 Task: Find a house in Defiance, United States for 2 adults from June 9 to June 16, with a price range of ₹8000 to ₹16000, 2 bedrooms, 2 beds, self check-in, and English-speaking host.
Action: Mouse moved to (451, 106)
Screenshot: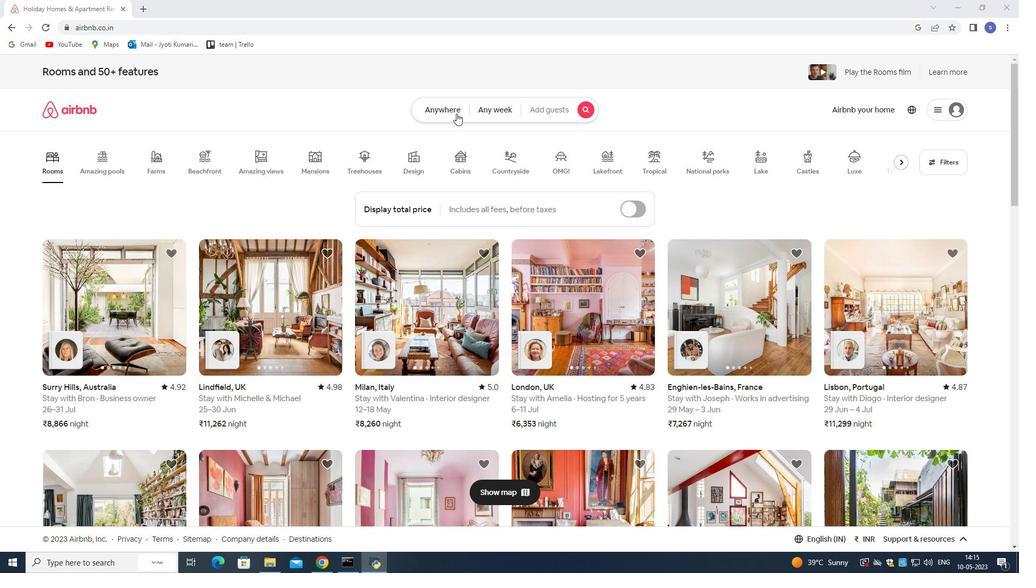 
Action: Mouse pressed left at (451, 106)
Screenshot: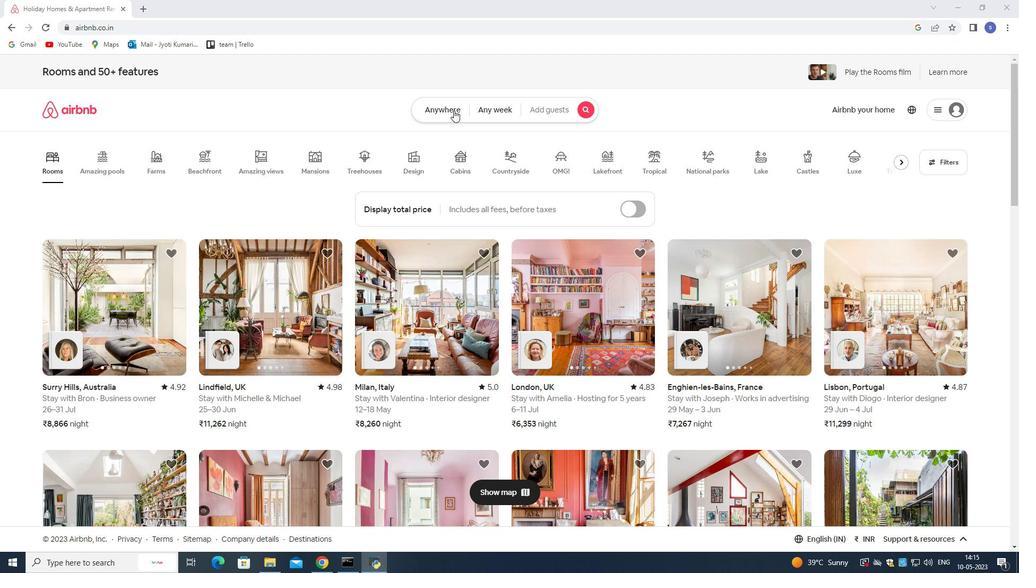 
Action: Mouse moved to (386, 157)
Screenshot: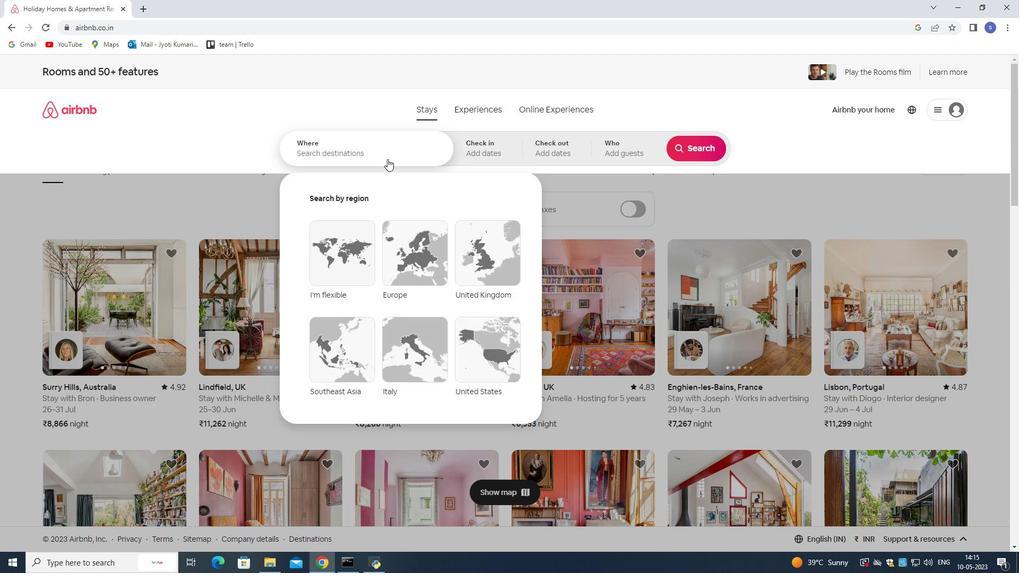 
Action: Mouse pressed left at (386, 157)
Screenshot: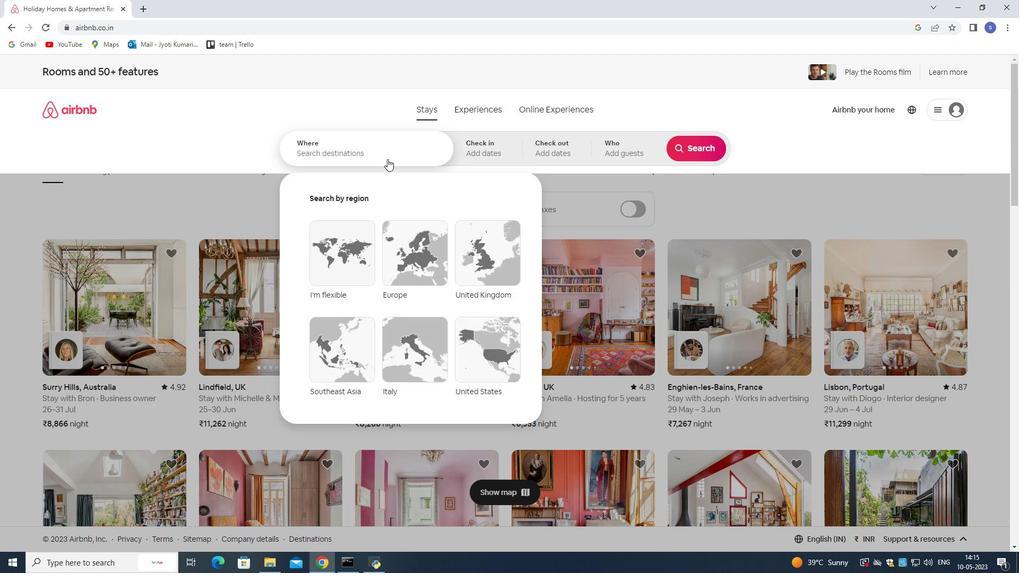 
Action: Mouse moved to (383, 154)
Screenshot: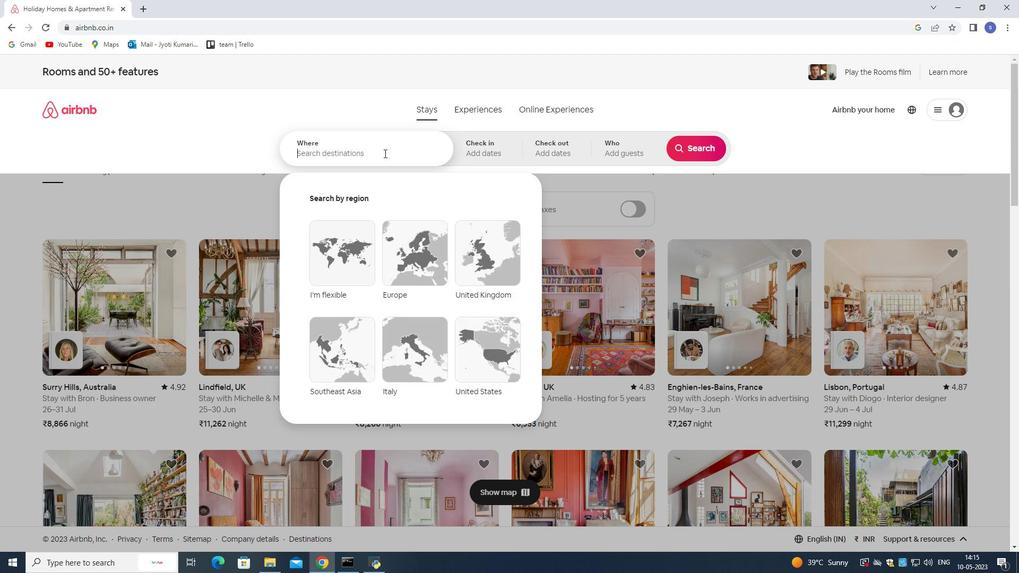 
Action: Key pressed definance
Screenshot: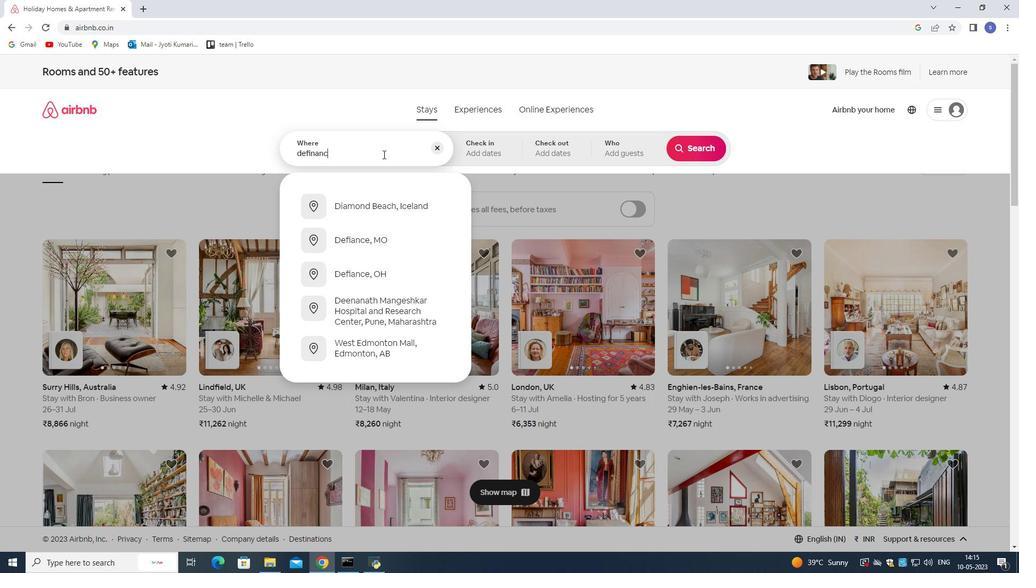 
Action: Mouse moved to (371, 155)
Screenshot: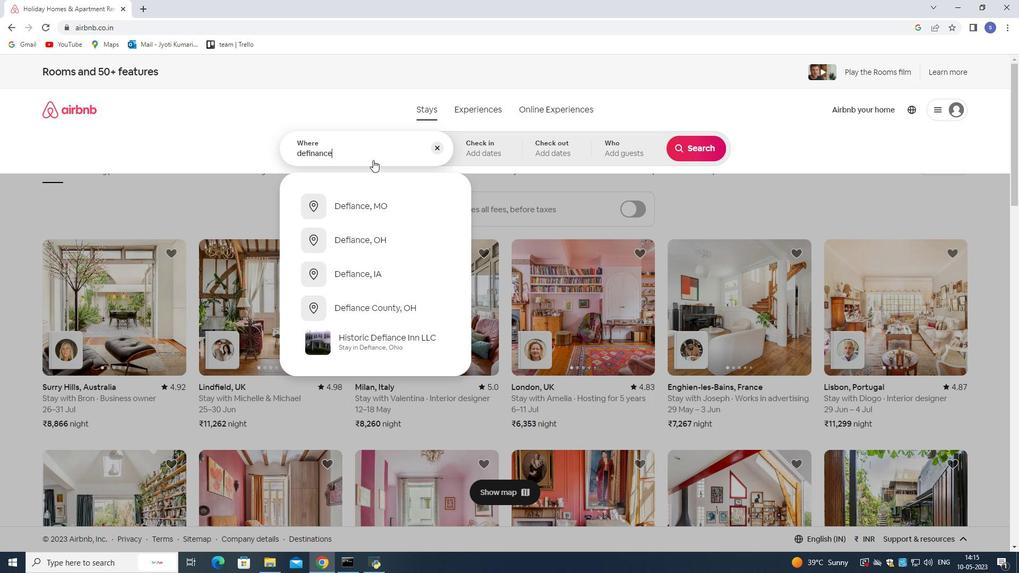 
Action: Mouse pressed left at (371, 155)
Screenshot: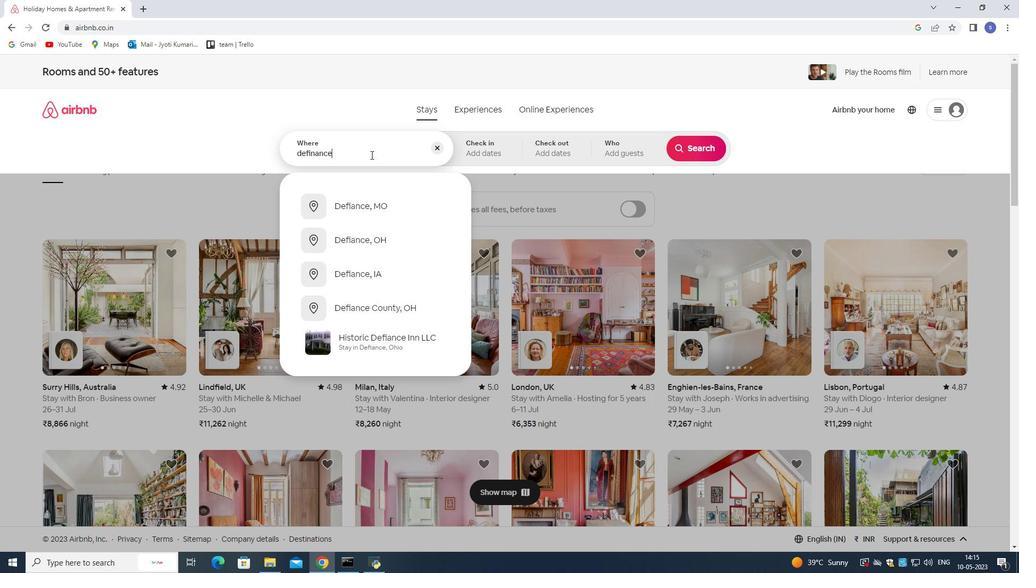 
Action: Mouse moved to (370, 155)
Screenshot: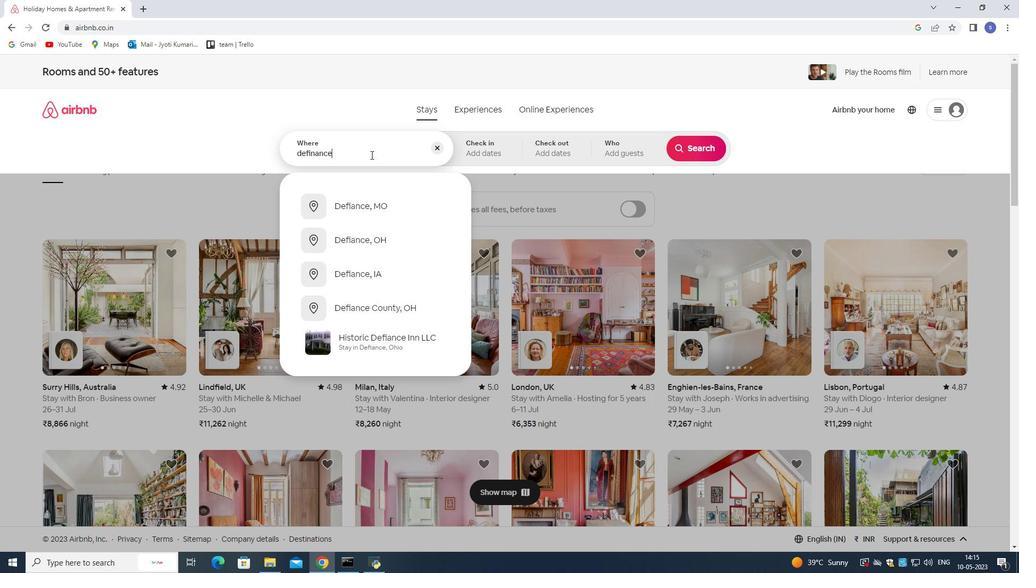 
Action: Key pressed <Key.space>uni
Screenshot: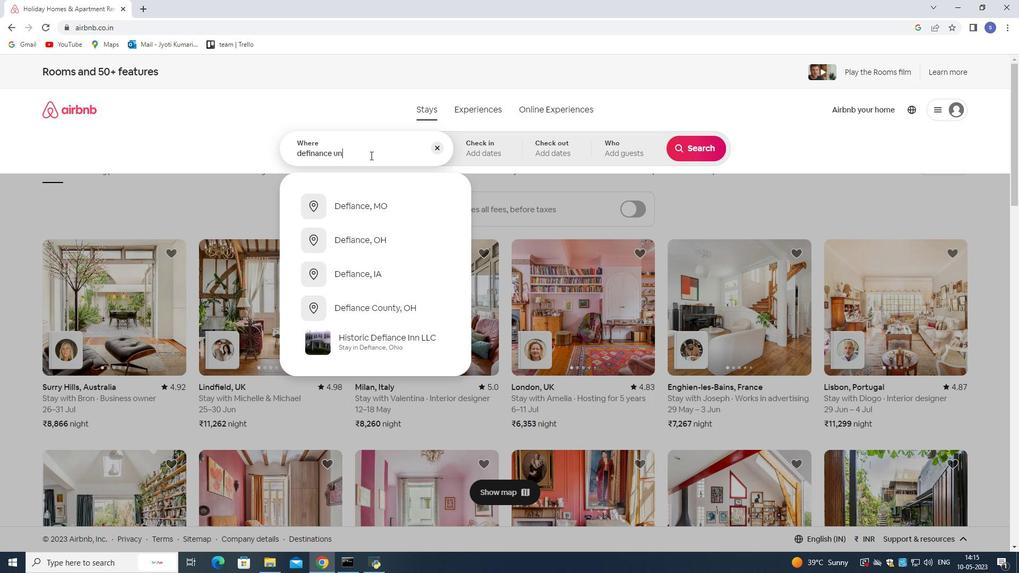 
Action: Mouse moved to (388, 211)
Screenshot: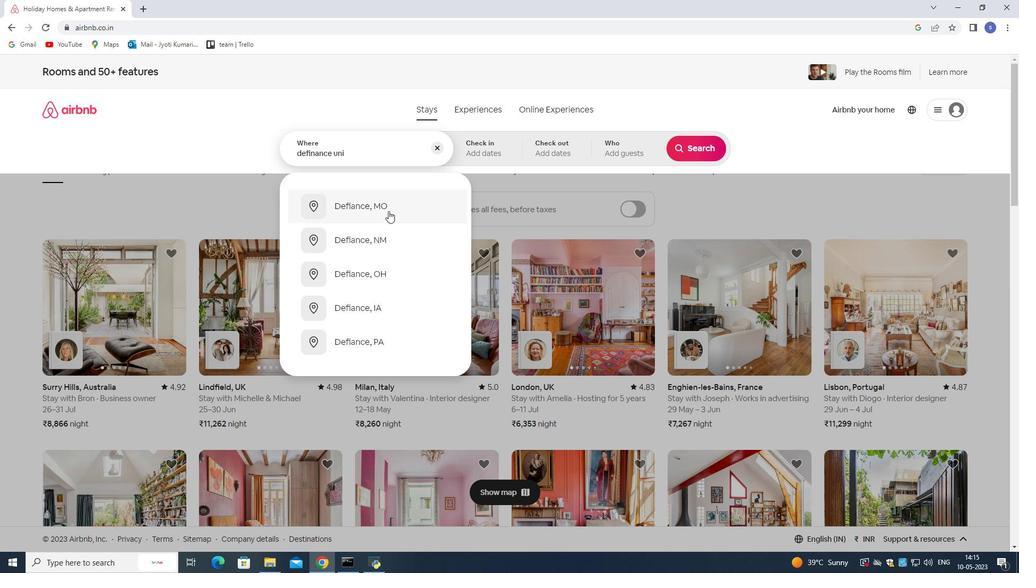 
Action: Key pressed ted<Key.space>states
Screenshot: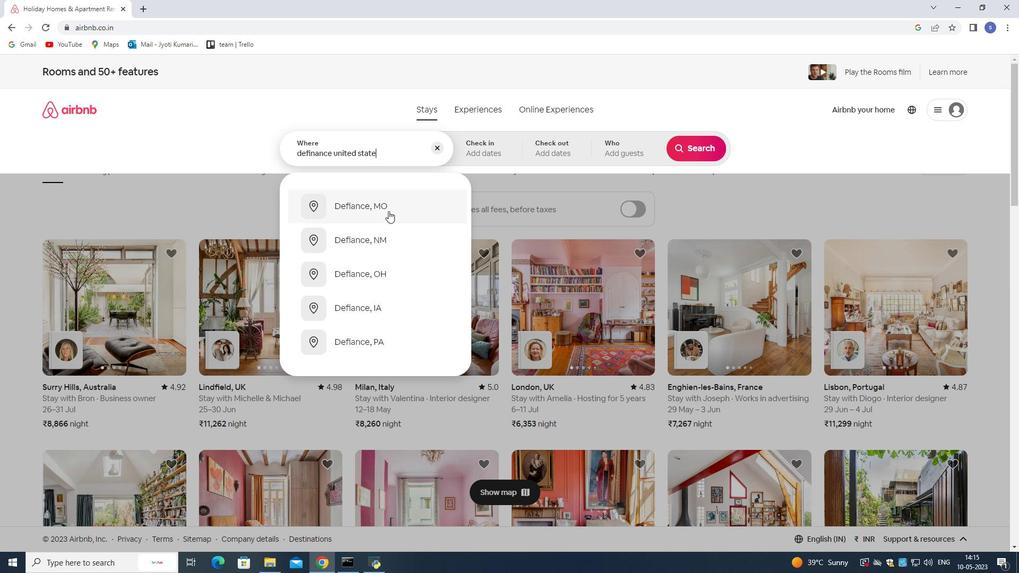 
Action: Mouse moved to (499, 147)
Screenshot: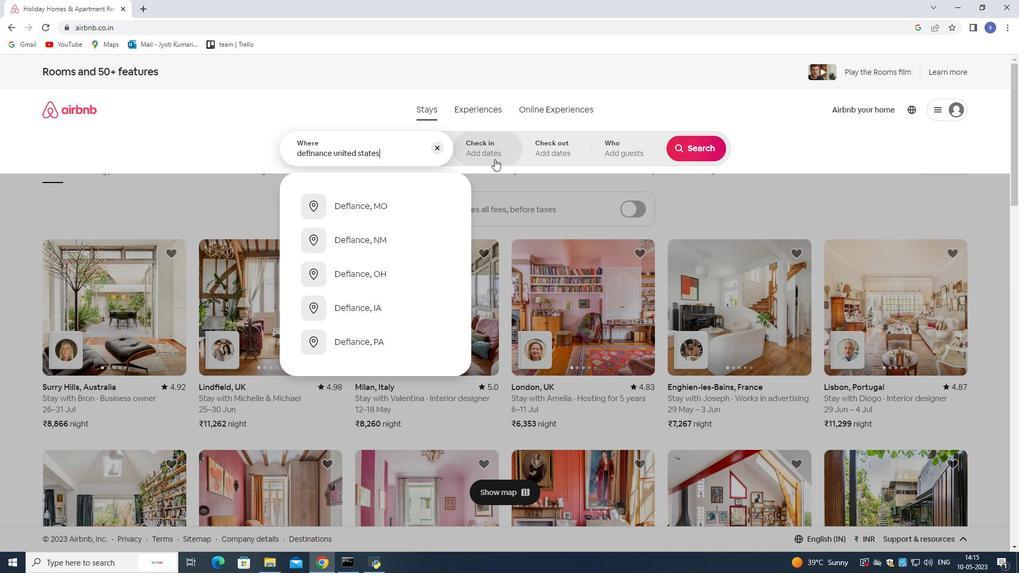 
Action: Mouse pressed left at (499, 147)
Screenshot: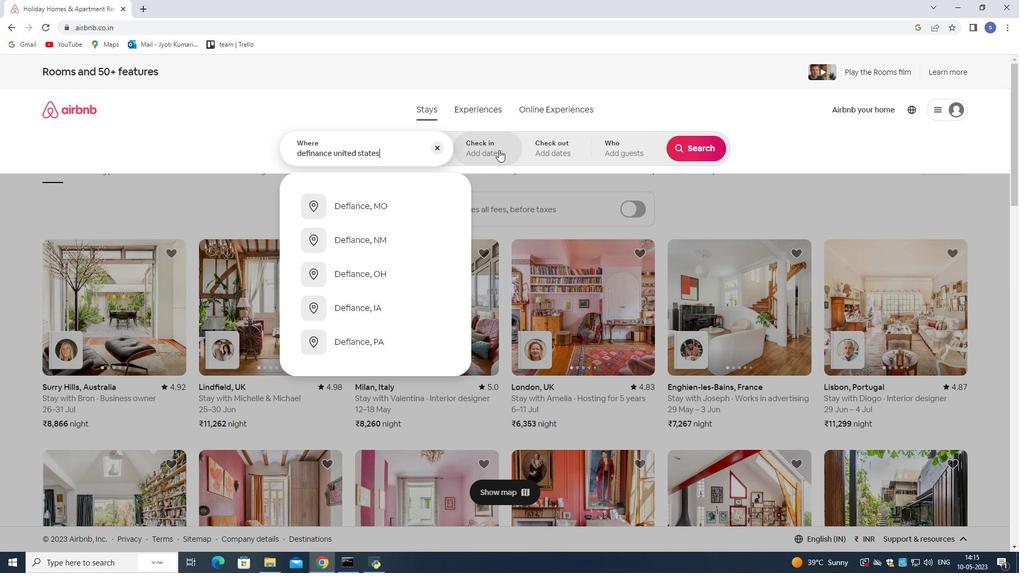 
Action: Mouse moved to (660, 300)
Screenshot: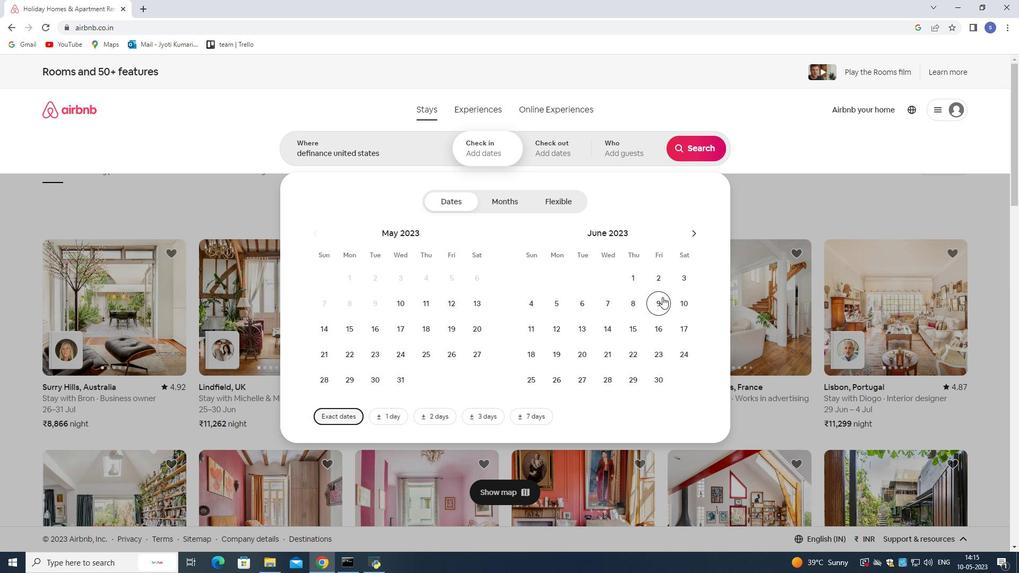 
Action: Mouse pressed left at (660, 300)
Screenshot: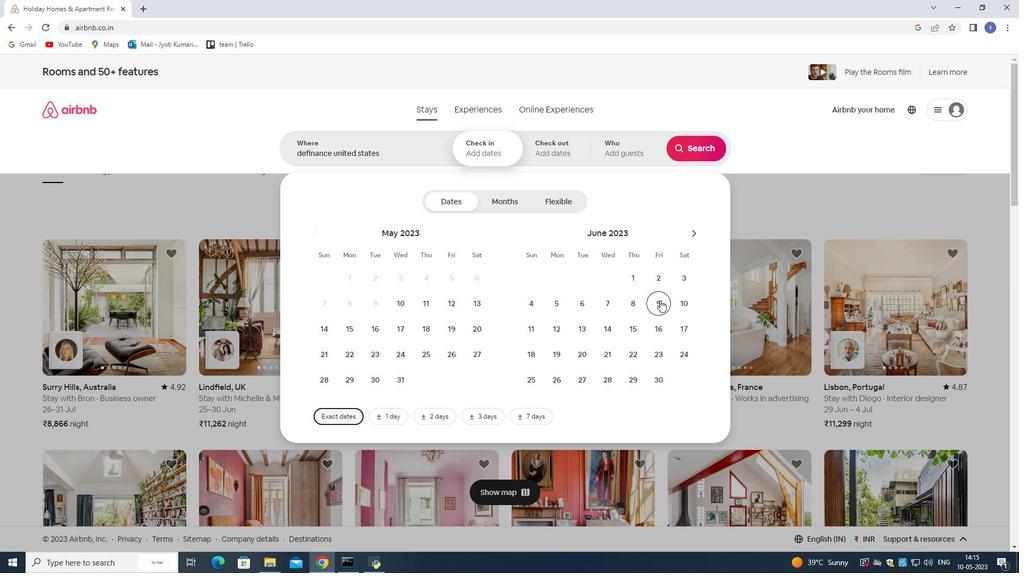 
Action: Mouse moved to (659, 325)
Screenshot: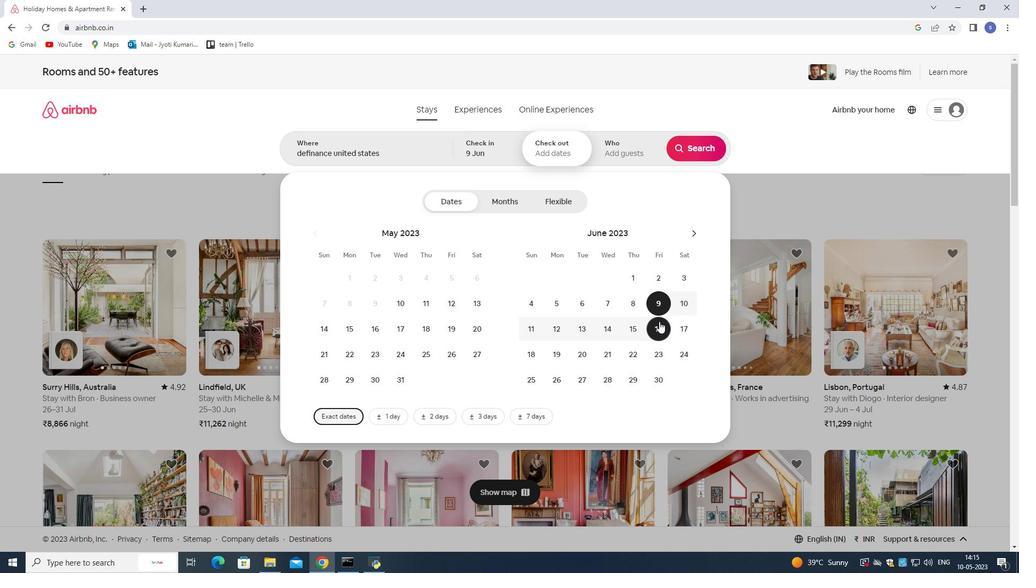 
Action: Mouse pressed left at (659, 325)
Screenshot: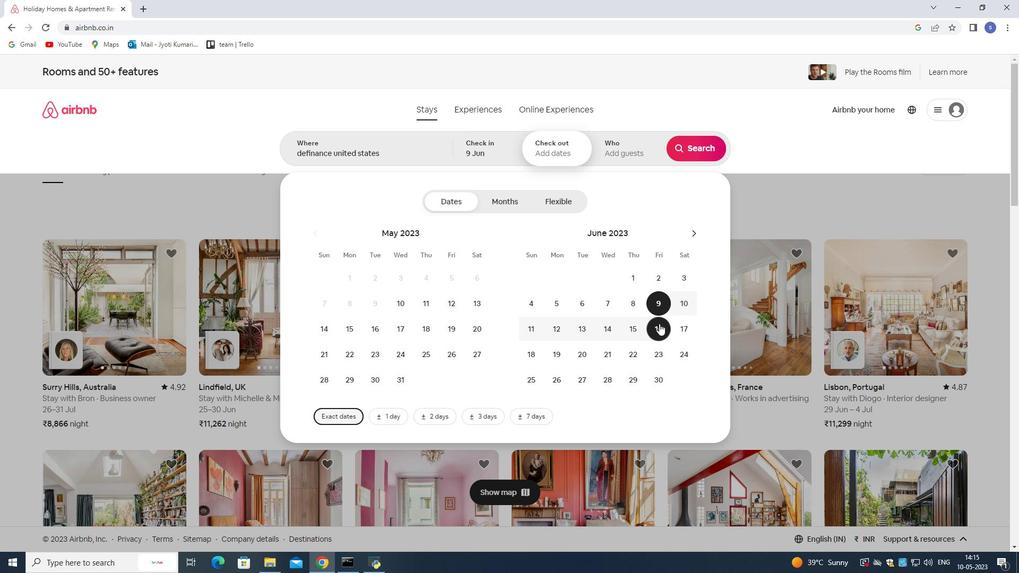 
Action: Mouse moved to (607, 142)
Screenshot: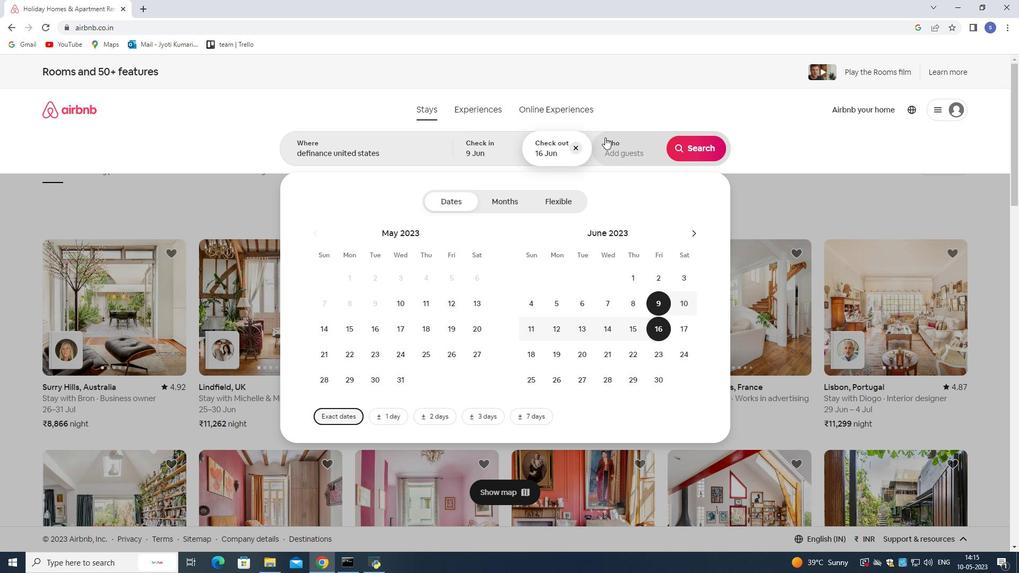 
Action: Mouse pressed left at (607, 142)
Screenshot: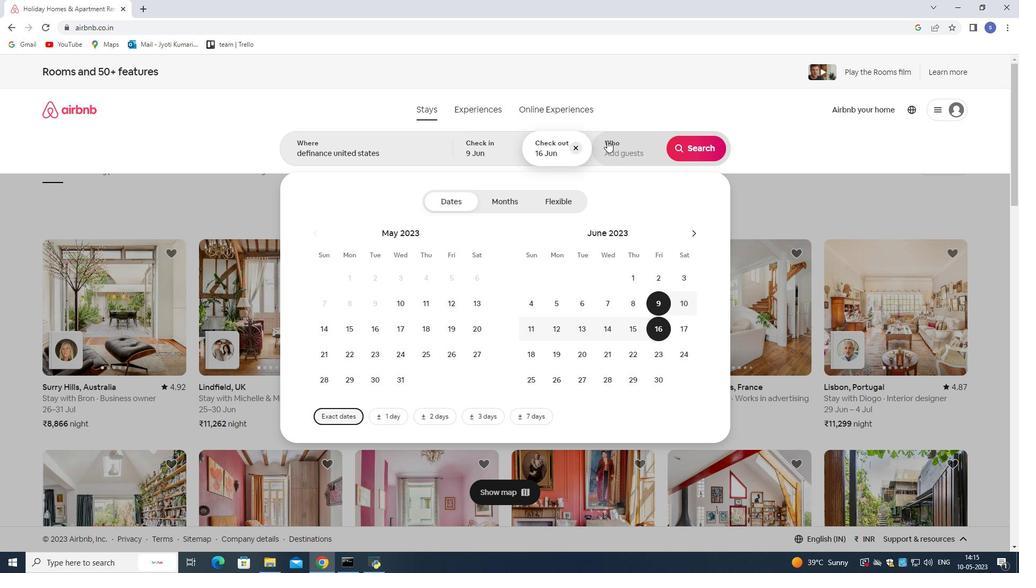 
Action: Mouse moved to (695, 202)
Screenshot: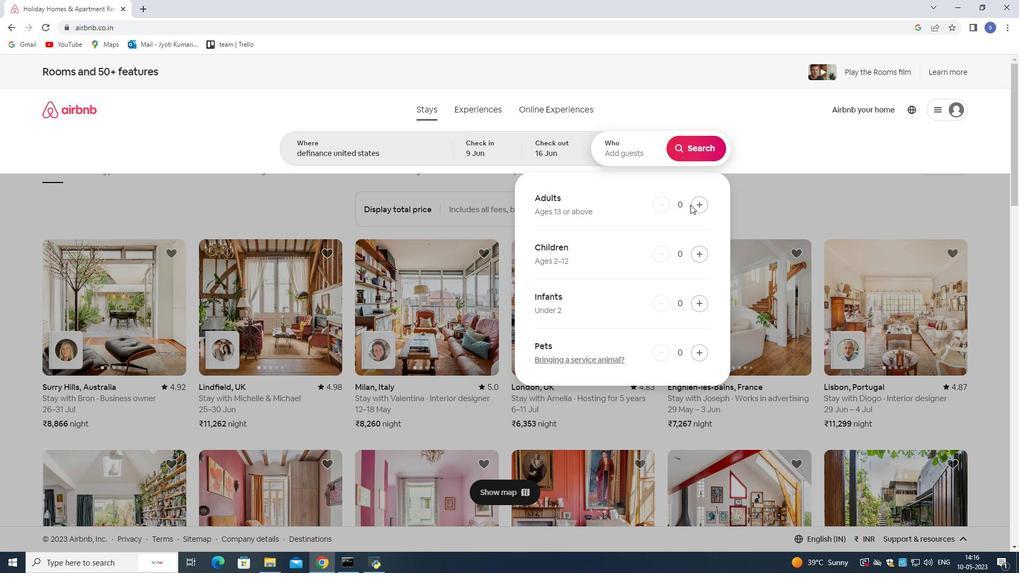 
Action: Mouse pressed left at (695, 202)
Screenshot: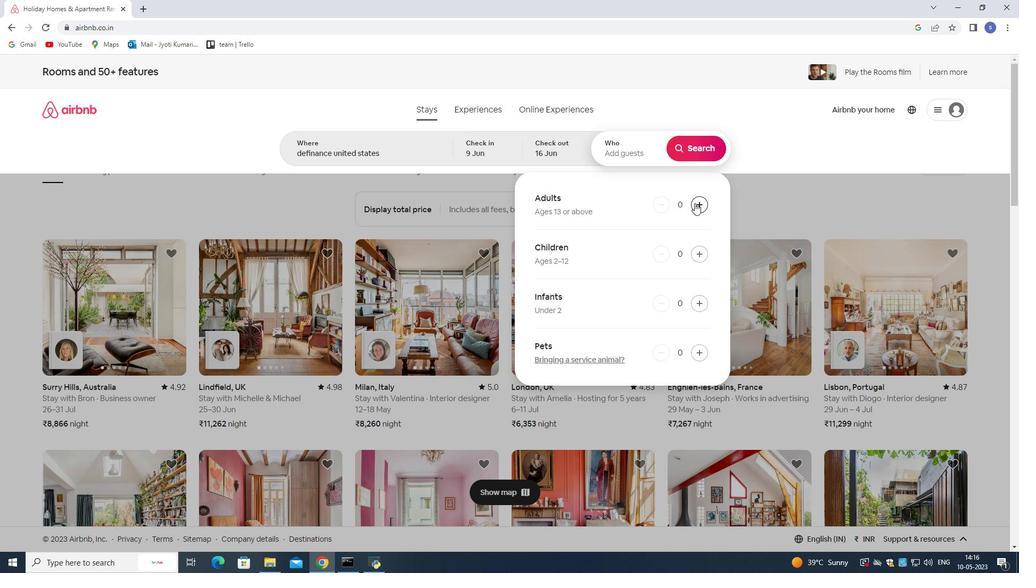 
Action: Mouse pressed left at (695, 202)
Screenshot: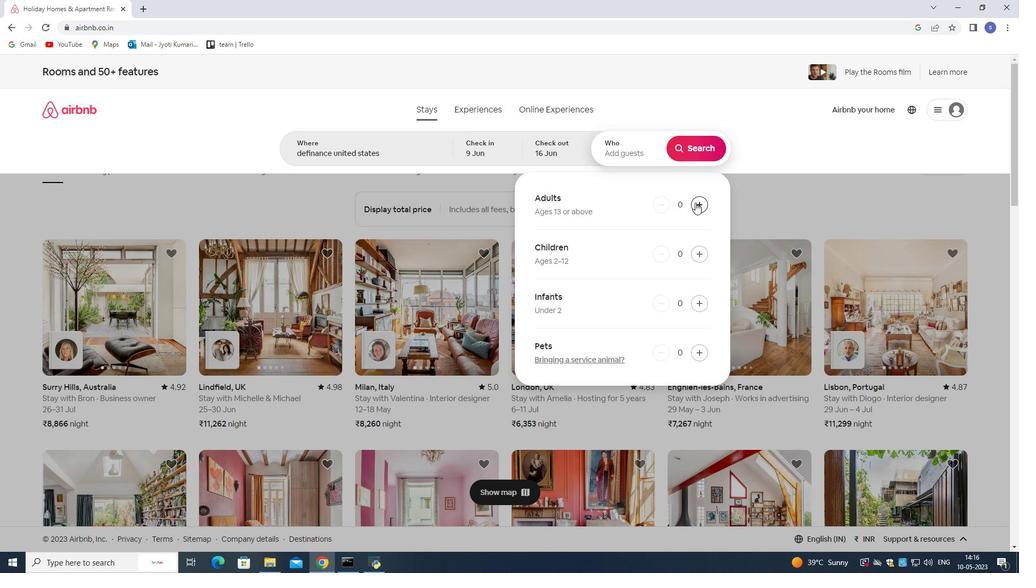 
Action: Mouse moved to (698, 144)
Screenshot: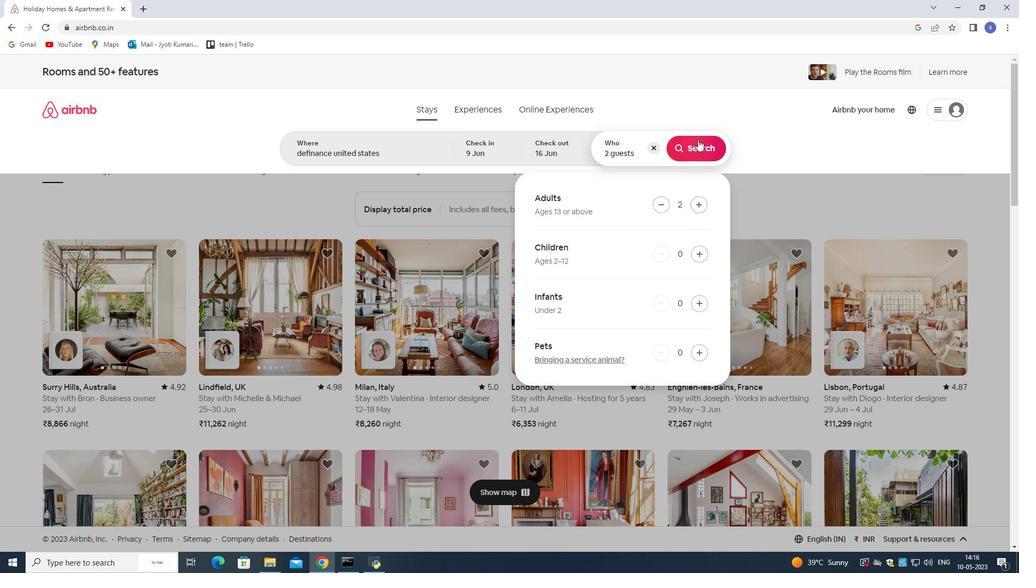 
Action: Mouse pressed left at (698, 144)
Screenshot: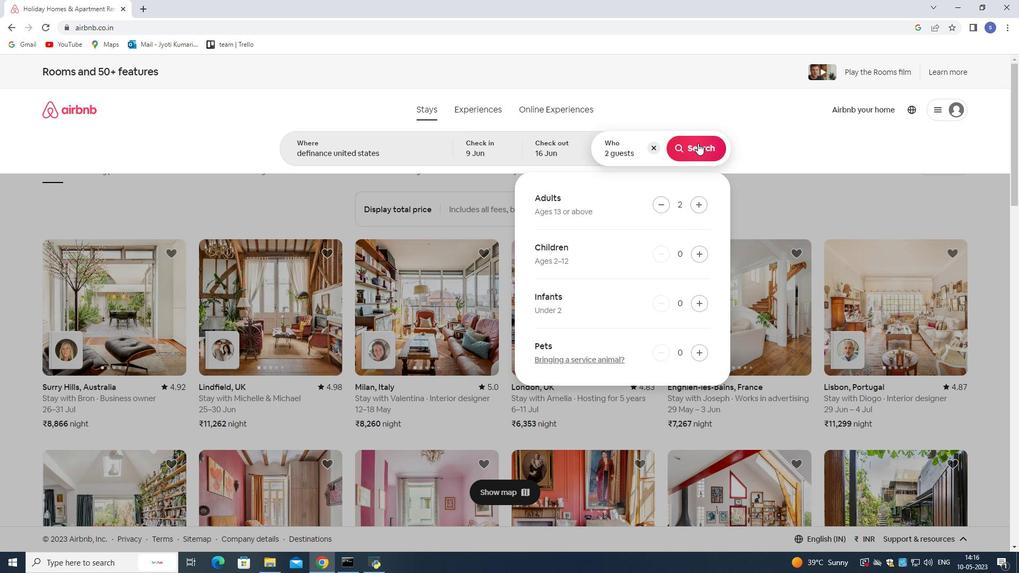 
Action: Mouse moved to (960, 117)
Screenshot: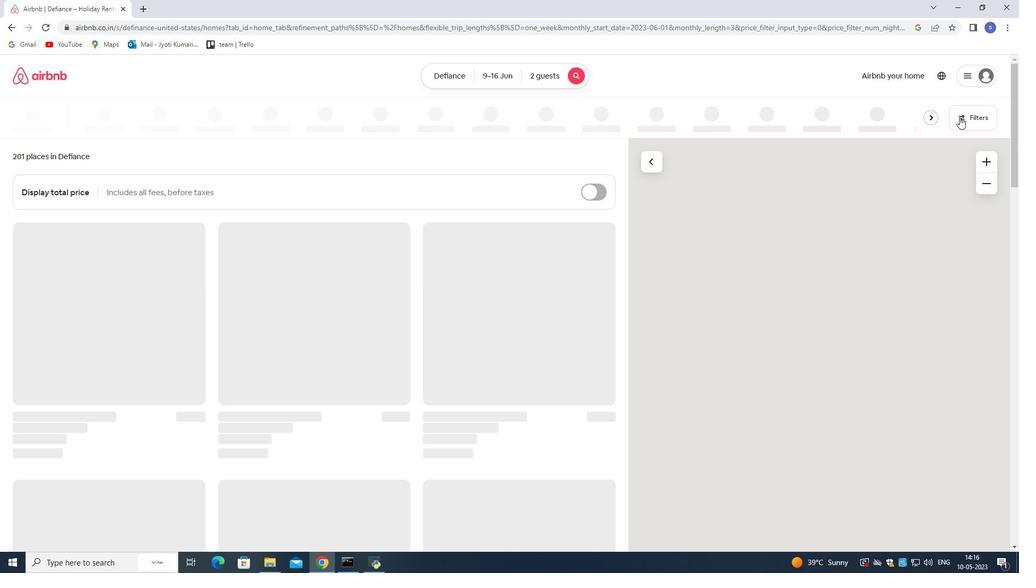 
Action: Mouse pressed left at (960, 117)
Screenshot: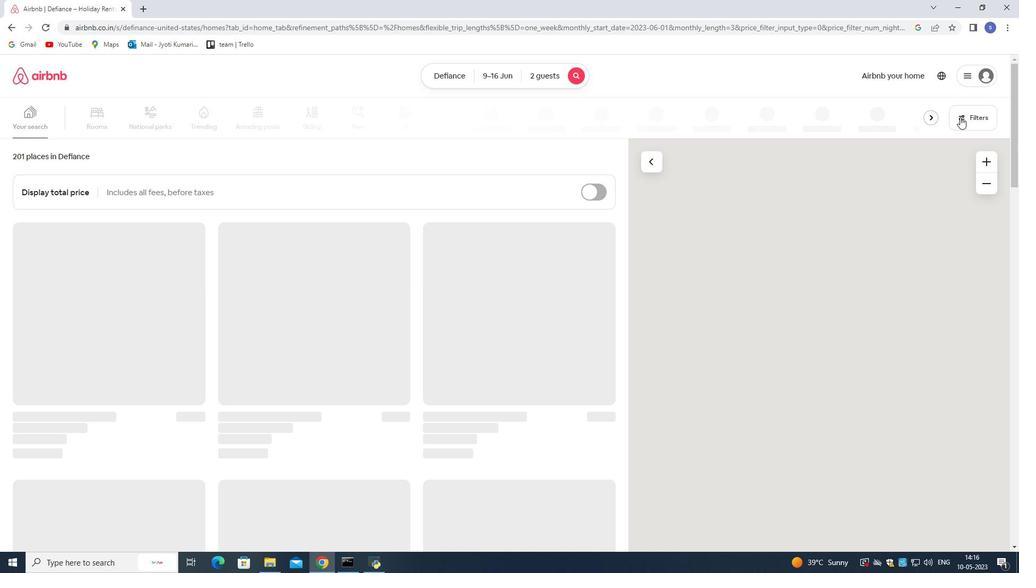 
Action: Mouse moved to (454, 308)
Screenshot: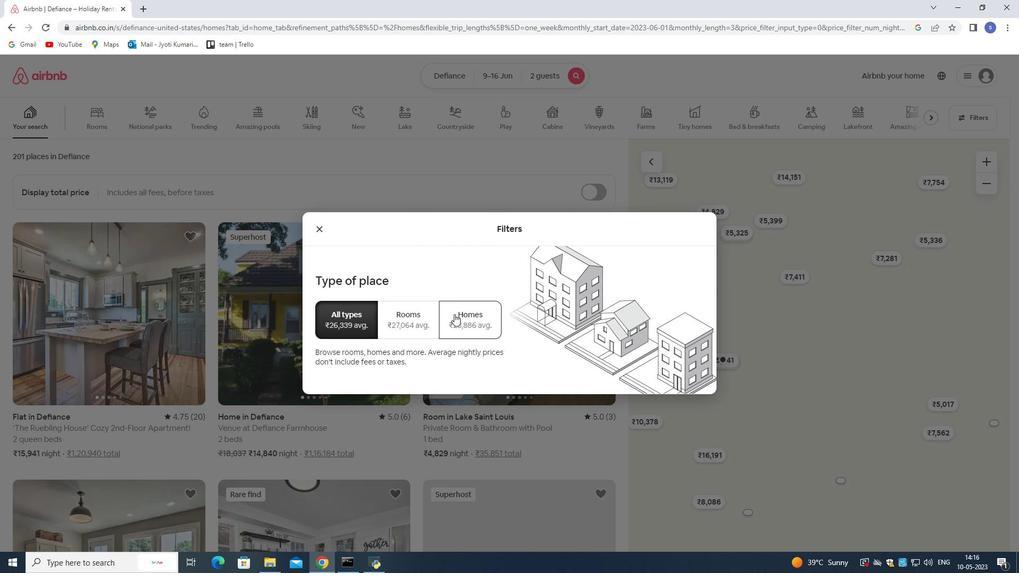 
Action: Mouse scrolled (454, 308) with delta (0, 0)
Screenshot: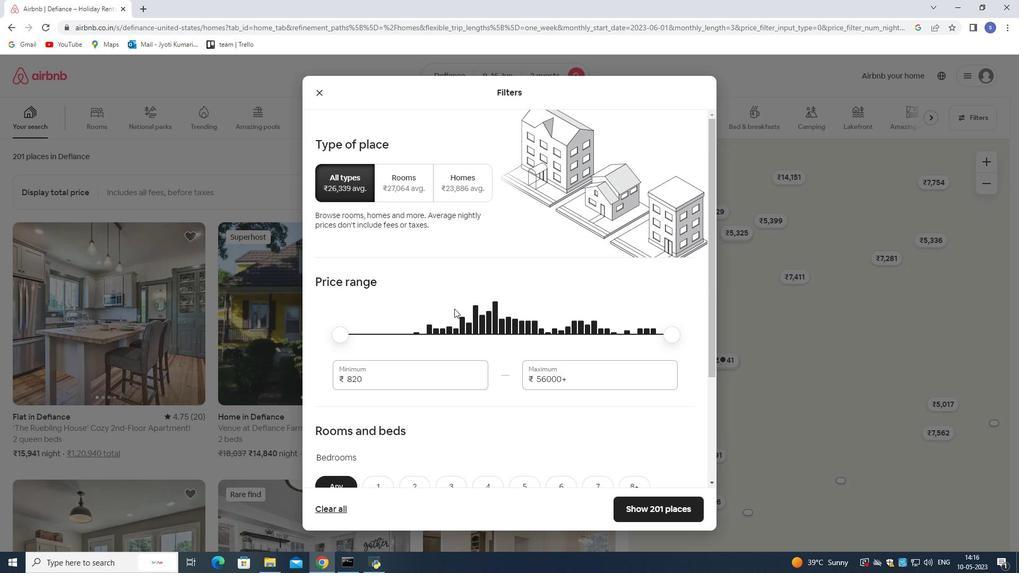 
Action: Mouse scrolled (454, 308) with delta (0, 0)
Screenshot: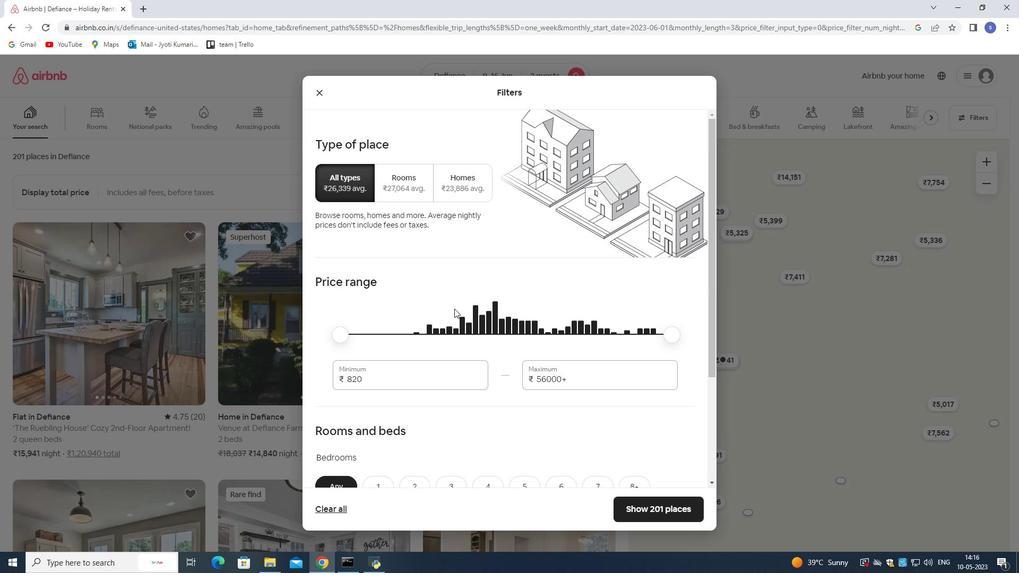 
Action: Mouse scrolled (454, 308) with delta (0, 0)
Screenshot: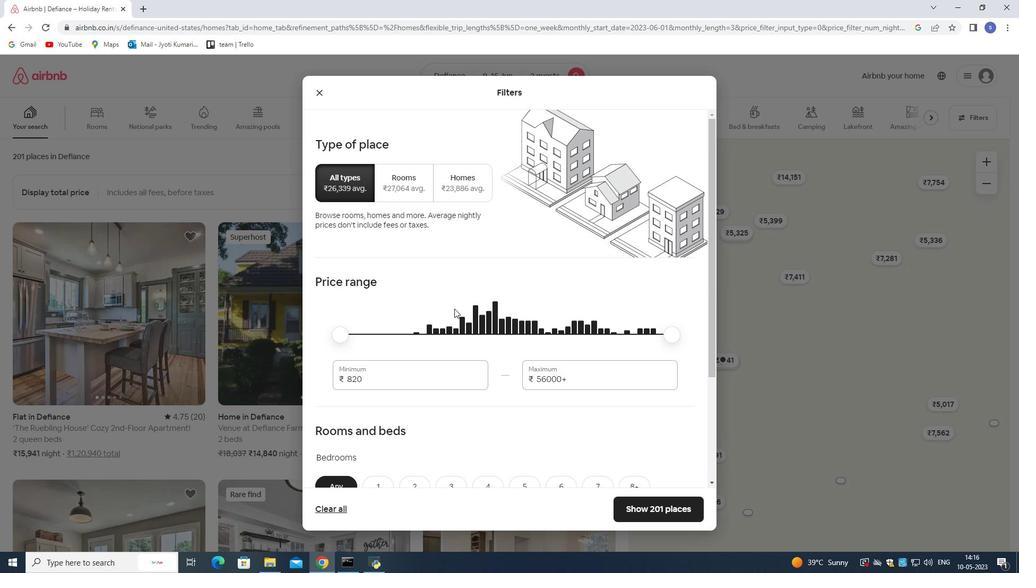 
Action: Mouse scrolled (454, 308) with delta (0, 0)
Screenshot: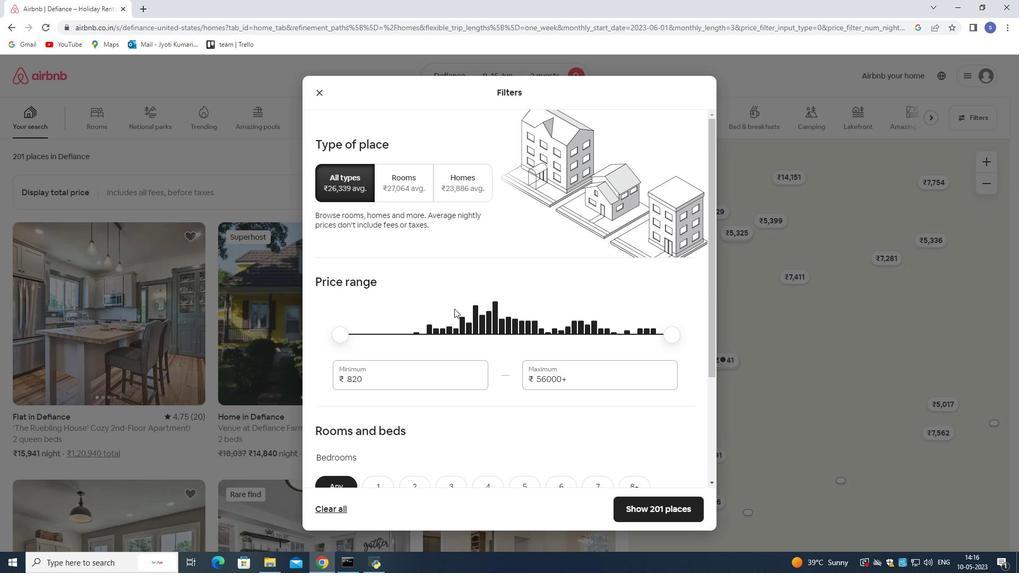 
Action: Mouse moved to (373, 234)
Screenshot: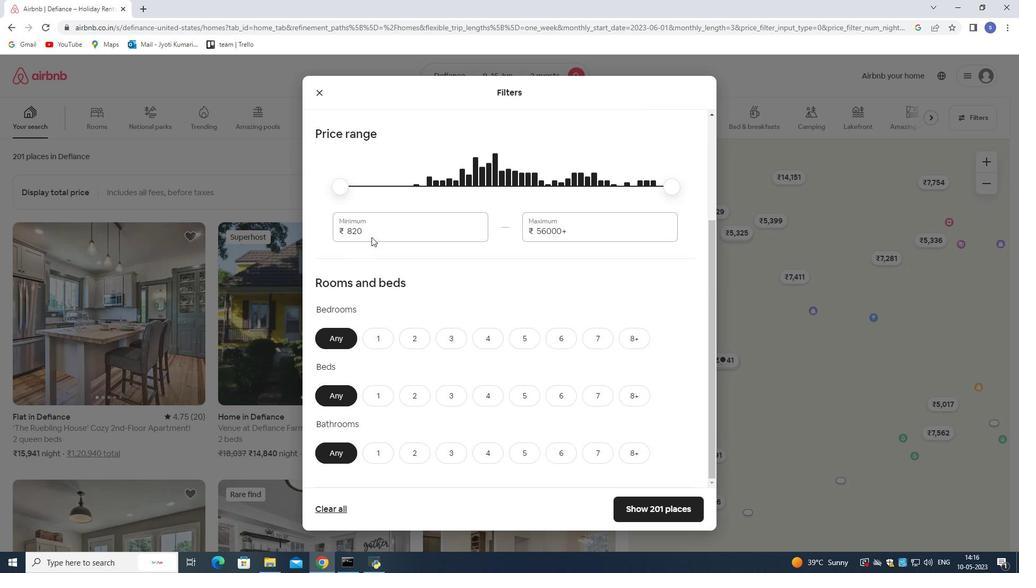 
Action: Mouse pressed left at (373, 234)
Screenshot: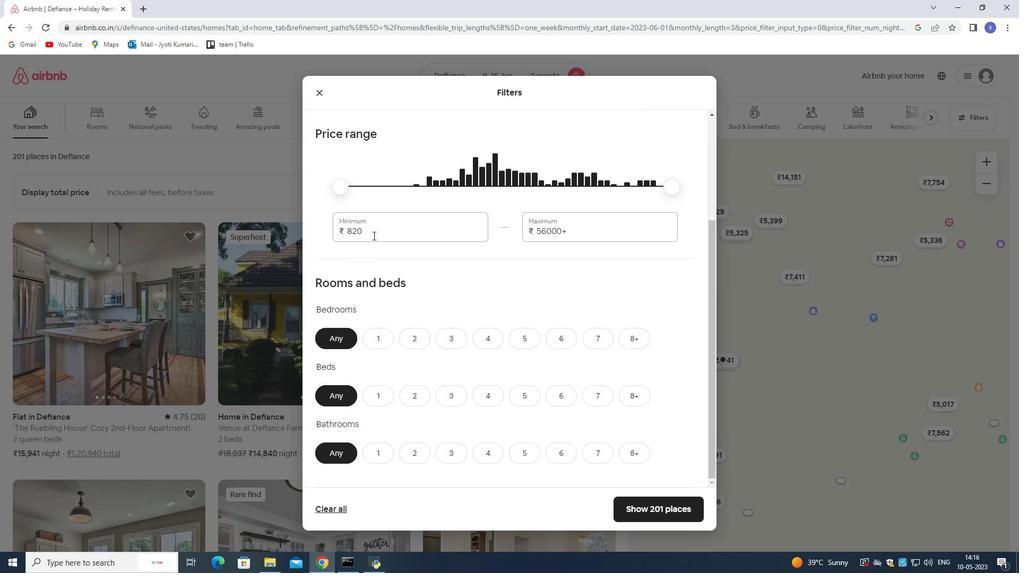 
Action: Mouse moved to (330, 232)
Screenshot: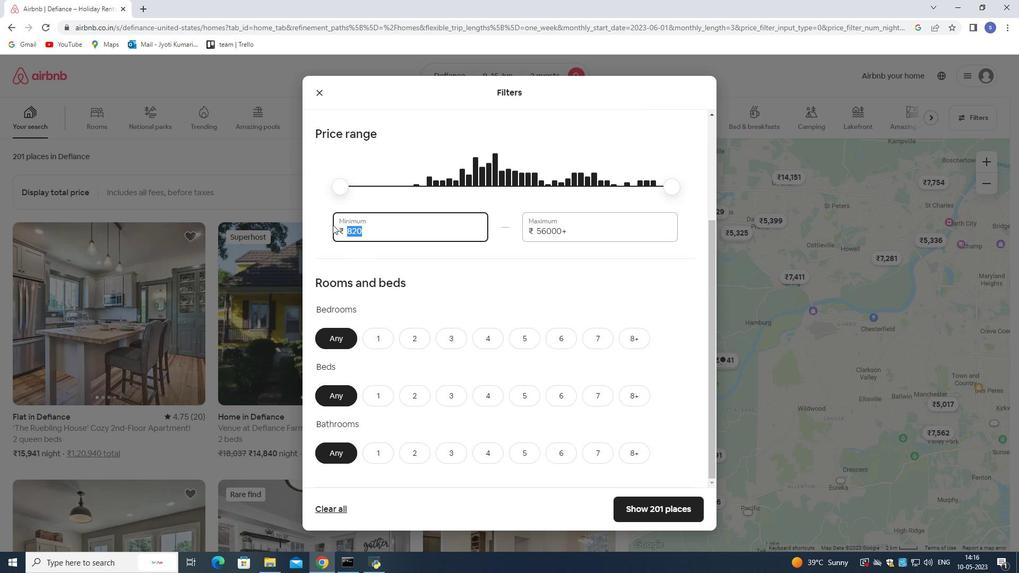 
Action: Key pressed <Key.backspace>8000
Screenshot: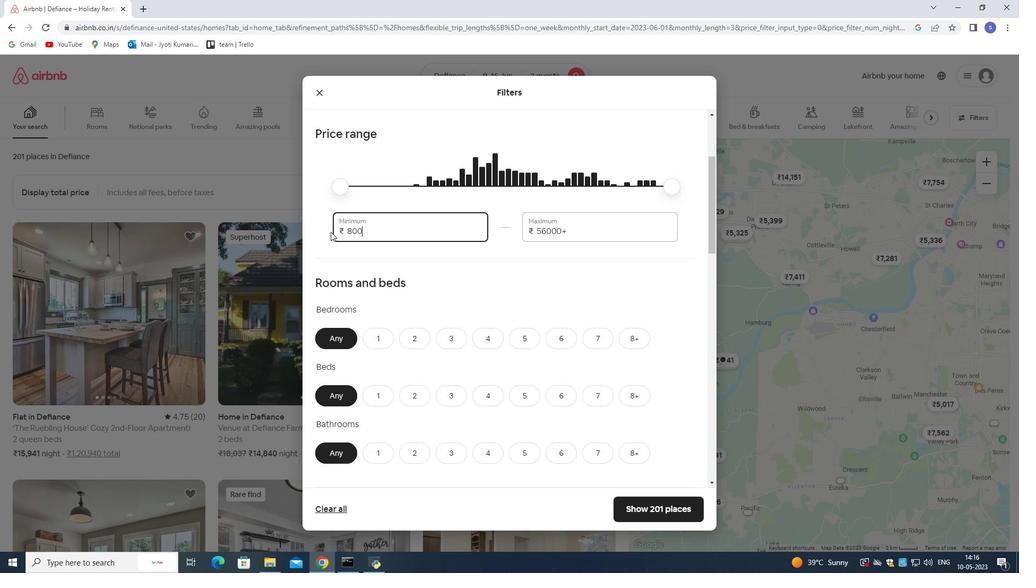 
Action: Mouse moved to (574, 224)
Screenshot: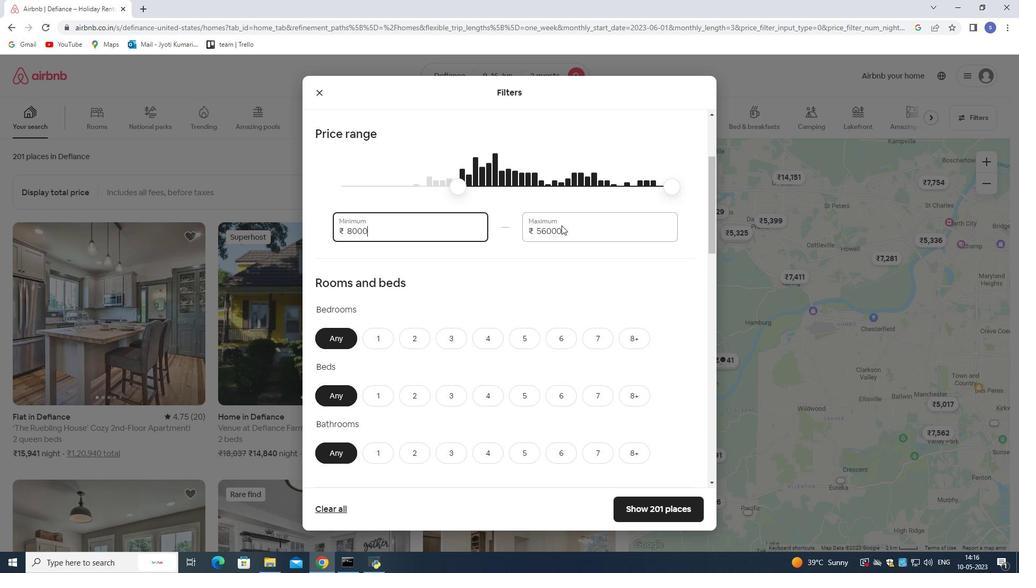 
Action: Mouse pressed left at (574, 224)
Screenshot: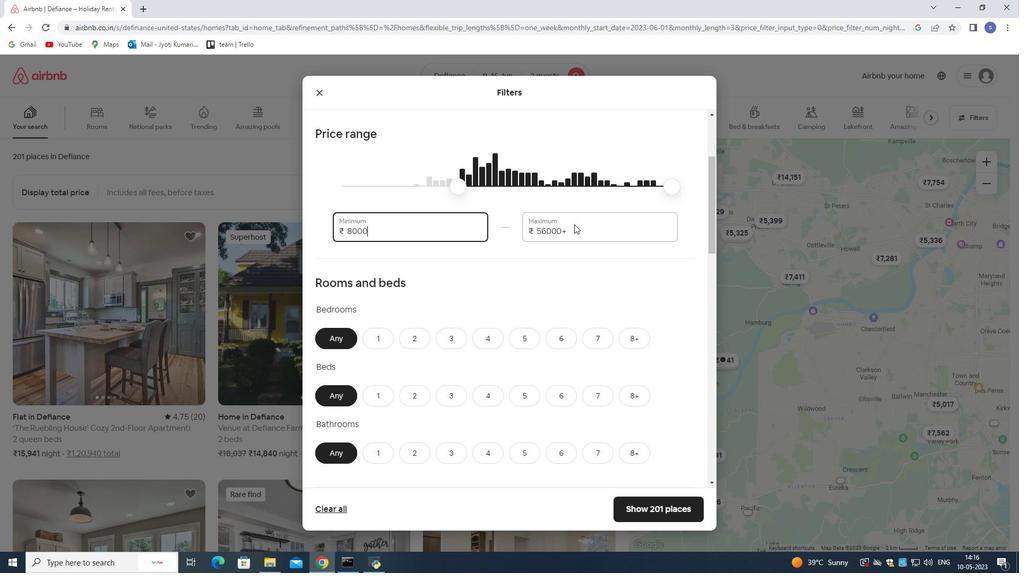 
Action: Mouse moved to (568, 233)
Screenshot: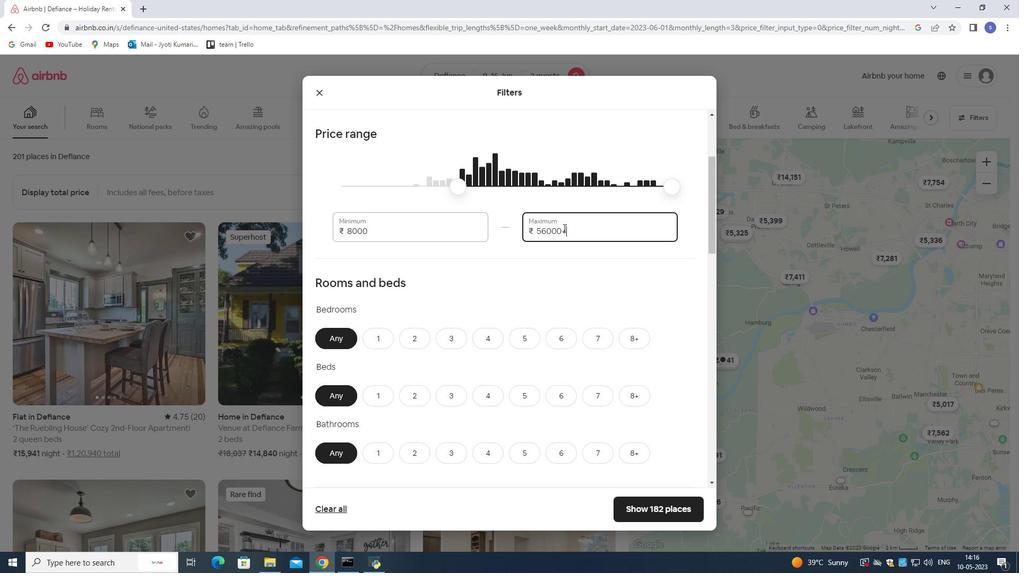 
Action: Mouse pressed left at (568, 233)
Screenshot: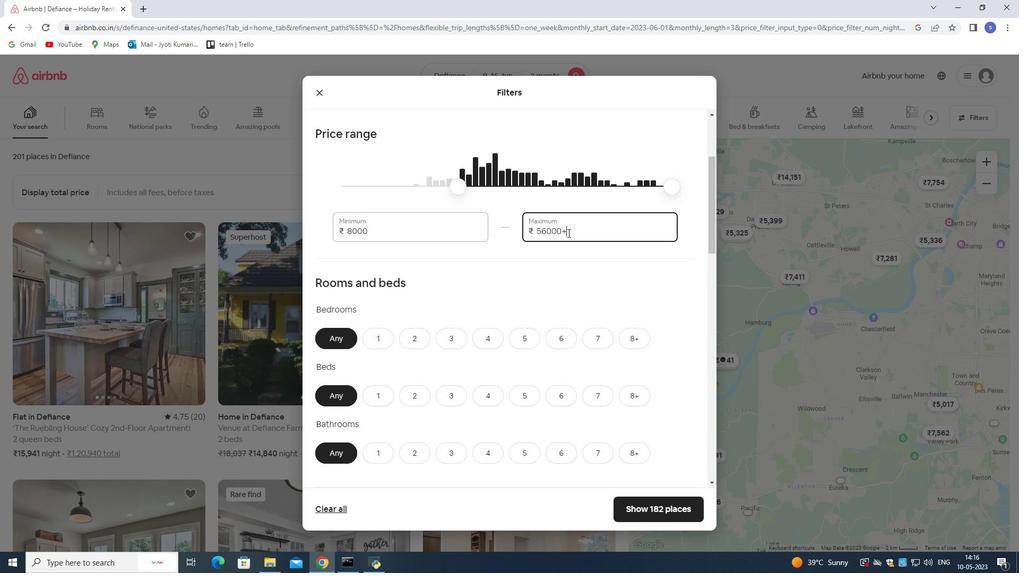 
Action: Mouse moved to (531, 234)
Screenshot: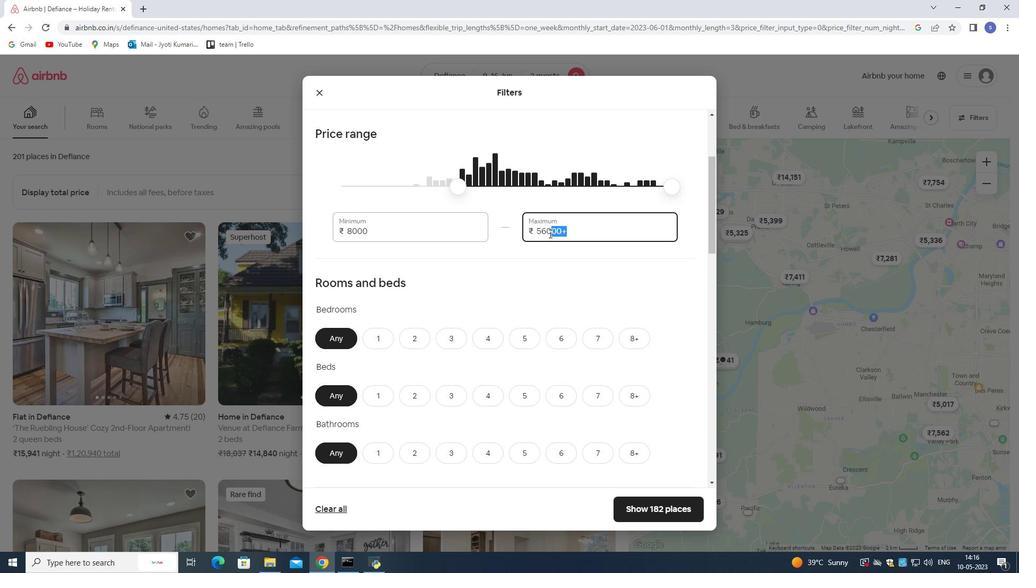 
Action: Key pressed <Key.backspace>16000
Screenshot: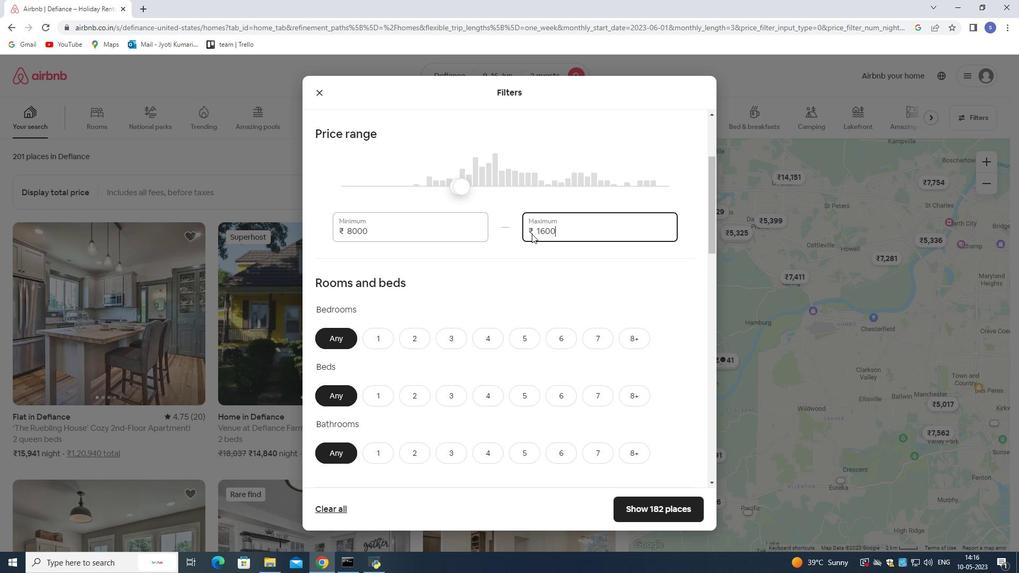 
Action: Mouse moved to (537, 287)
Screenshot: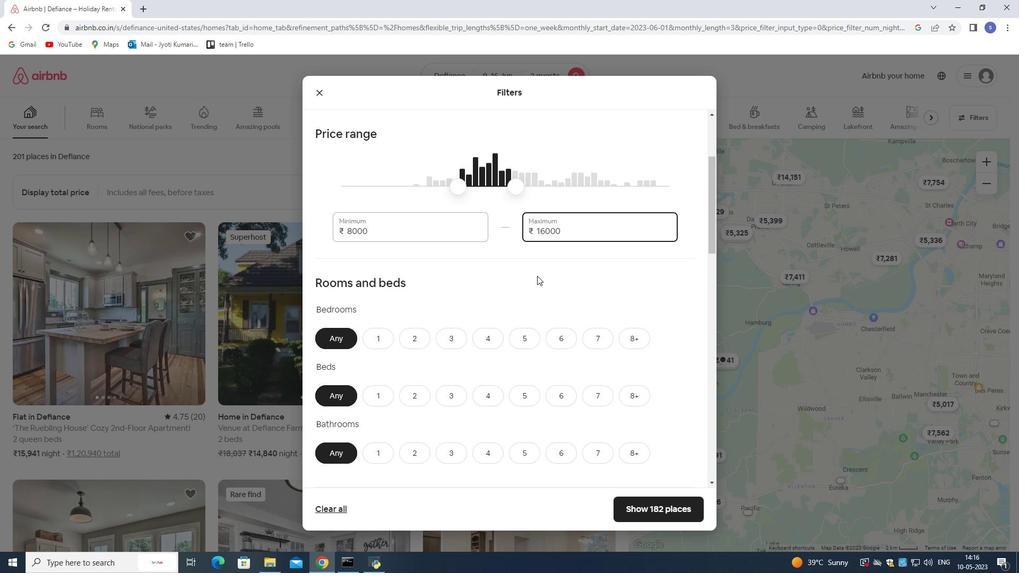 
Action: Mouse scrolled (537, 286) with delta (0, 0)
Screenshot: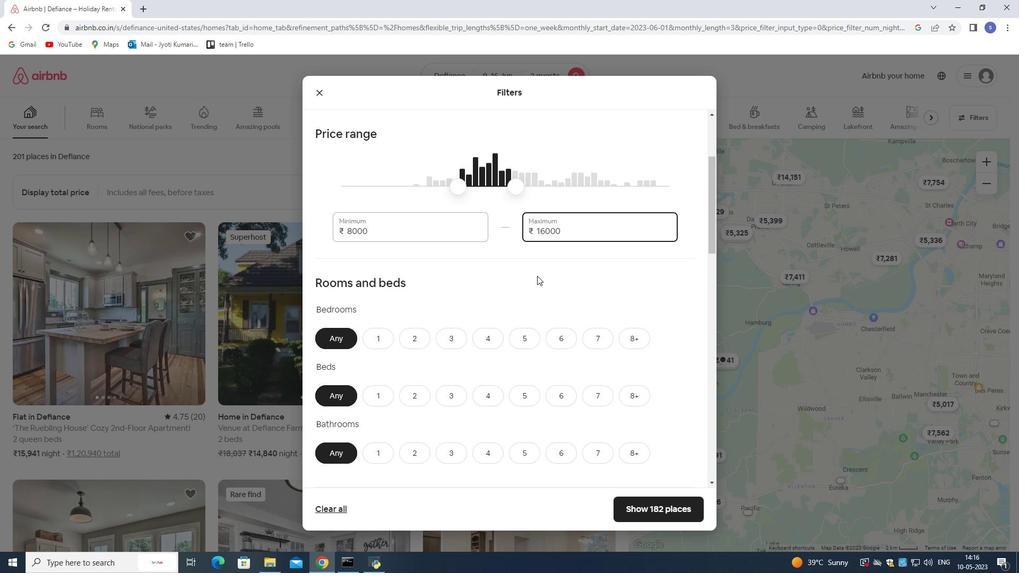 
Action: Mouse moved to (537, 307)
Screenshot: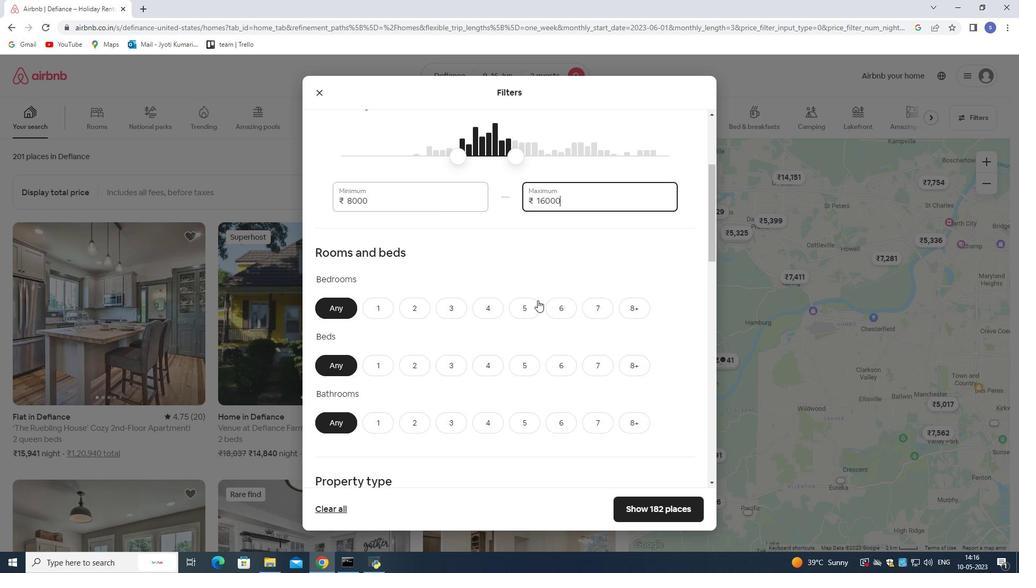 
Action: Mouse scrolled (537, 307) with delta (0, 0)
Screenshot: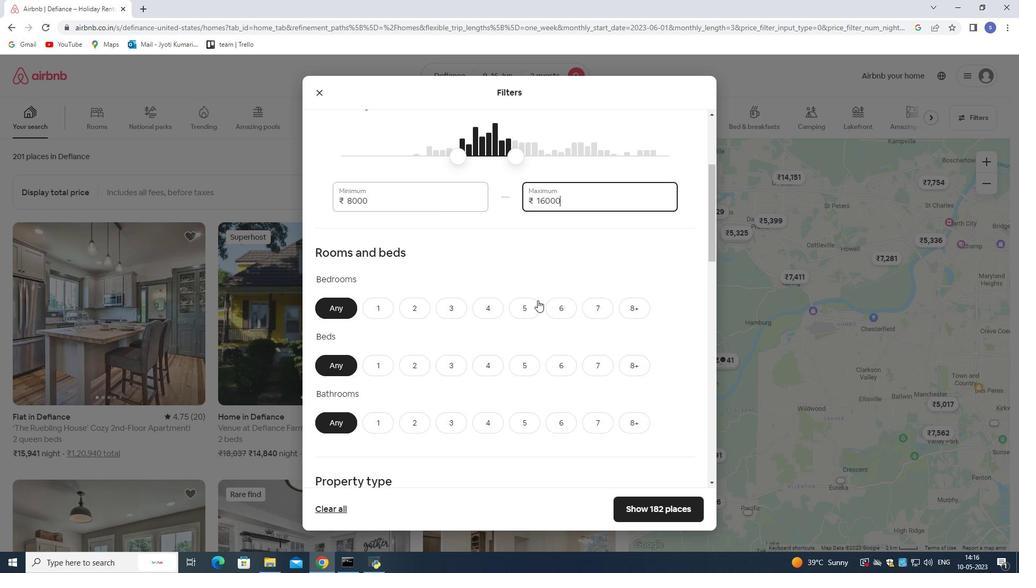 
Action: Mouse moved to (642, 235)
Screenshot: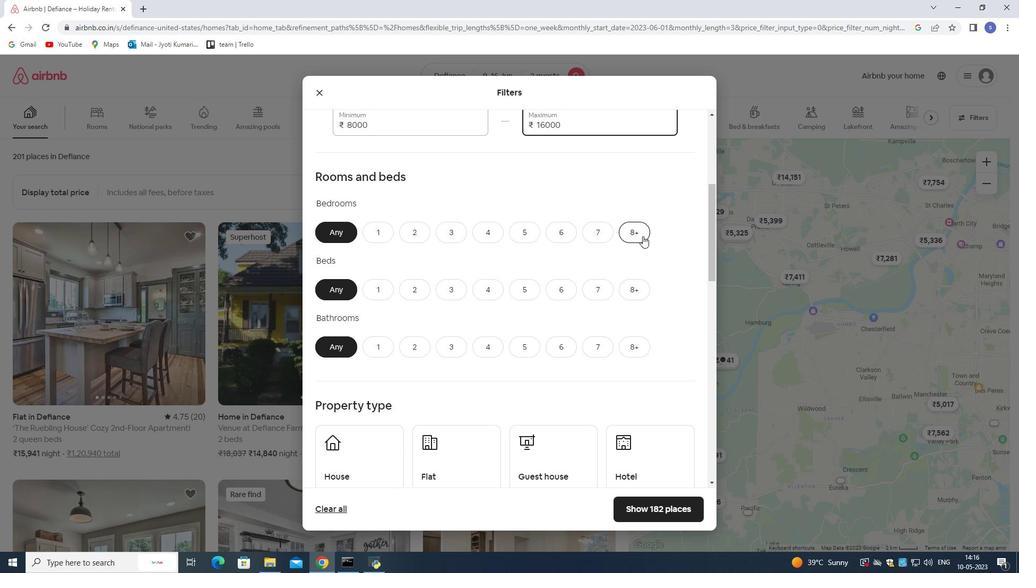 
Action: Mouse pressed left at (642, 235)
Screenshot: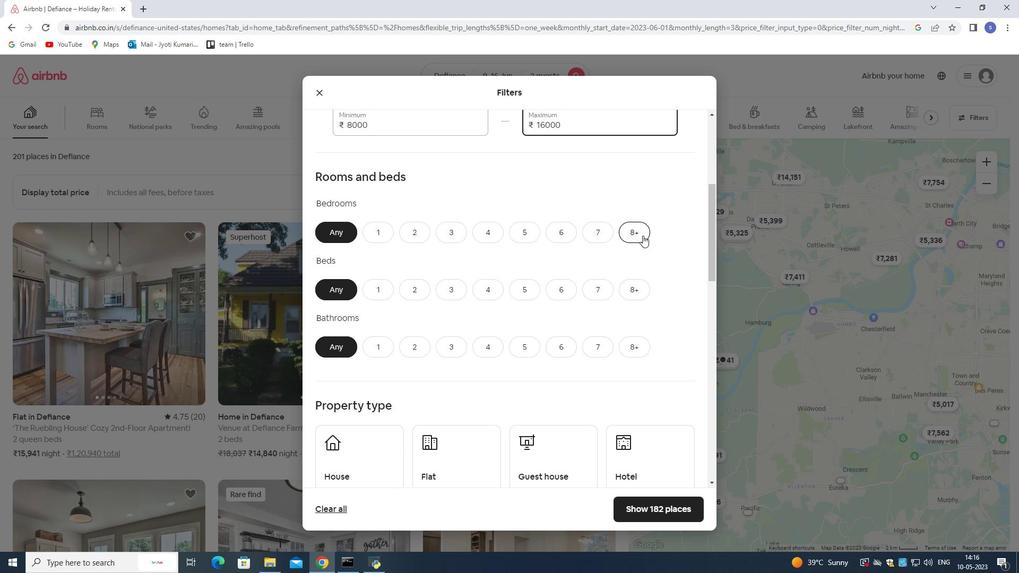 
Action: Mouse moved to (419, 236)
Screenshot: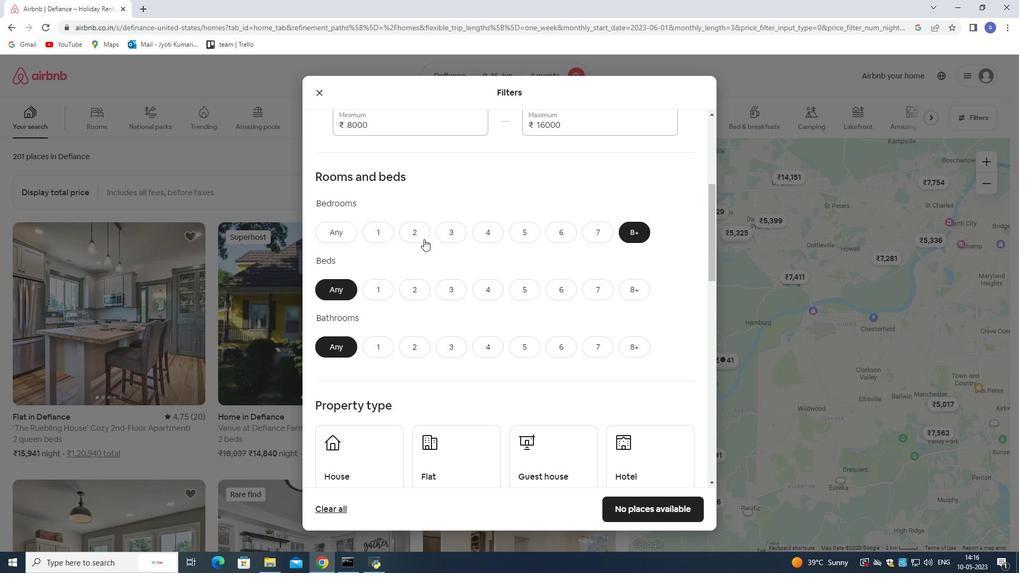 
Action: Mouse pressed left at (419, 236)
Screenshot: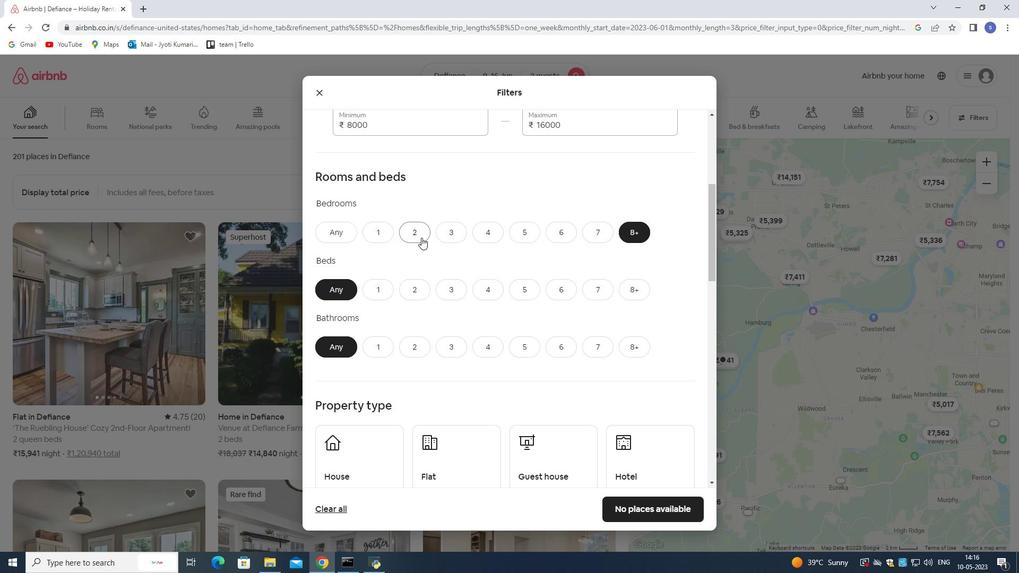
Action: Mouse moved to (418, 293)
Screenshot: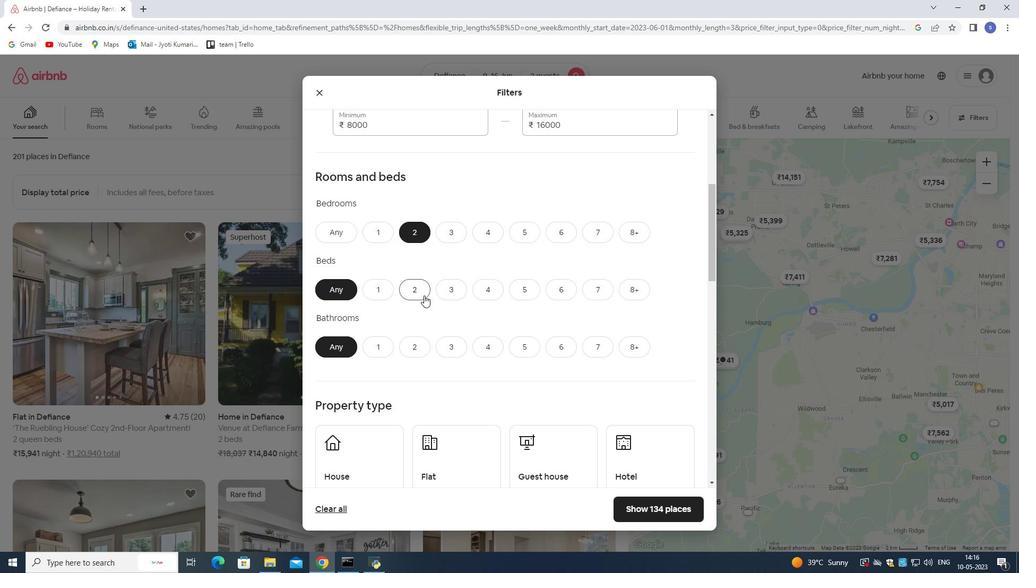 
Action: Mouse pressed left at (418, 293)
Screenshot: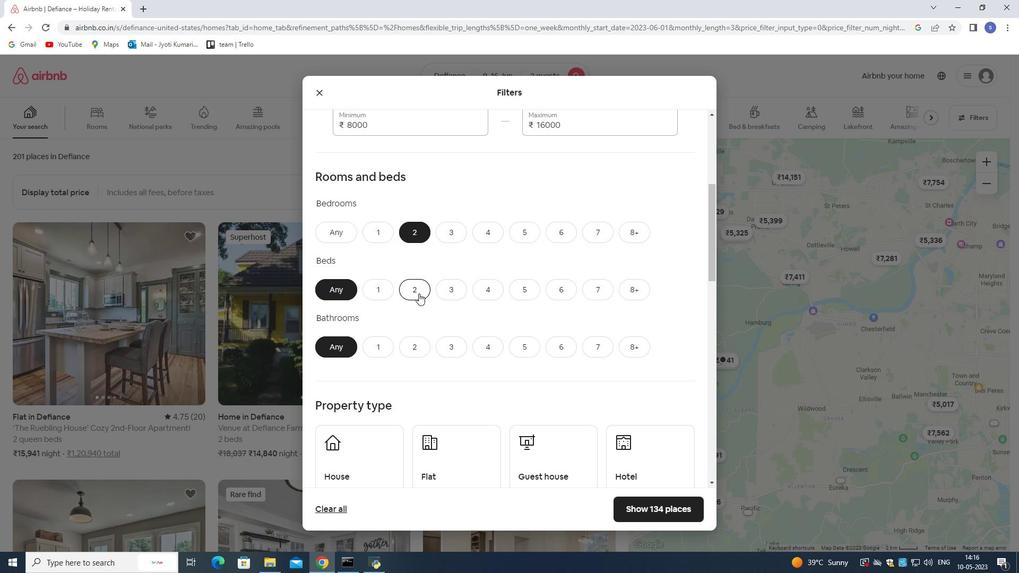 
Action: Mouse moved to (388, 348)
Screenshot: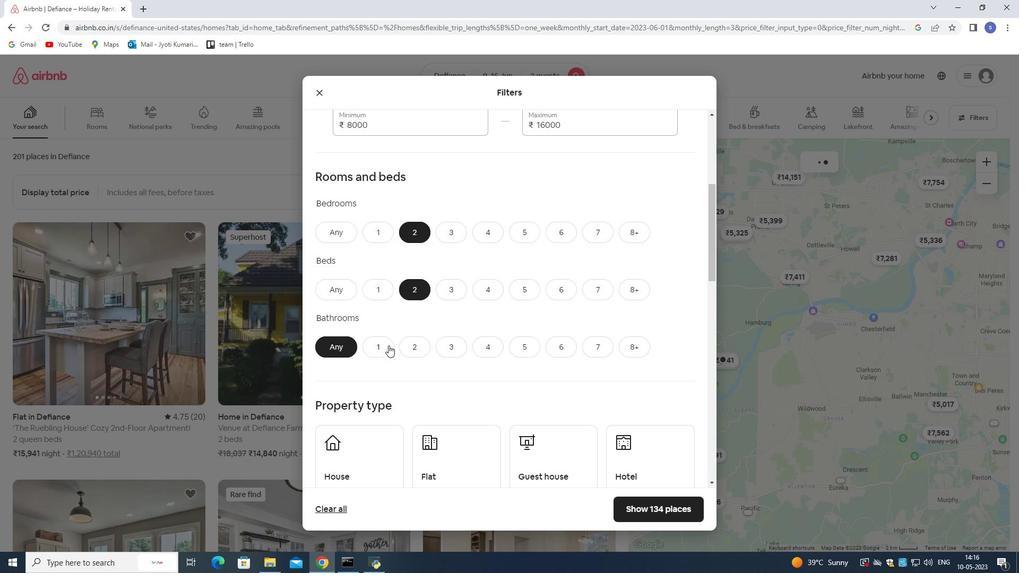 
Action: Mouse pressed left at (388, 348)
Screenshot: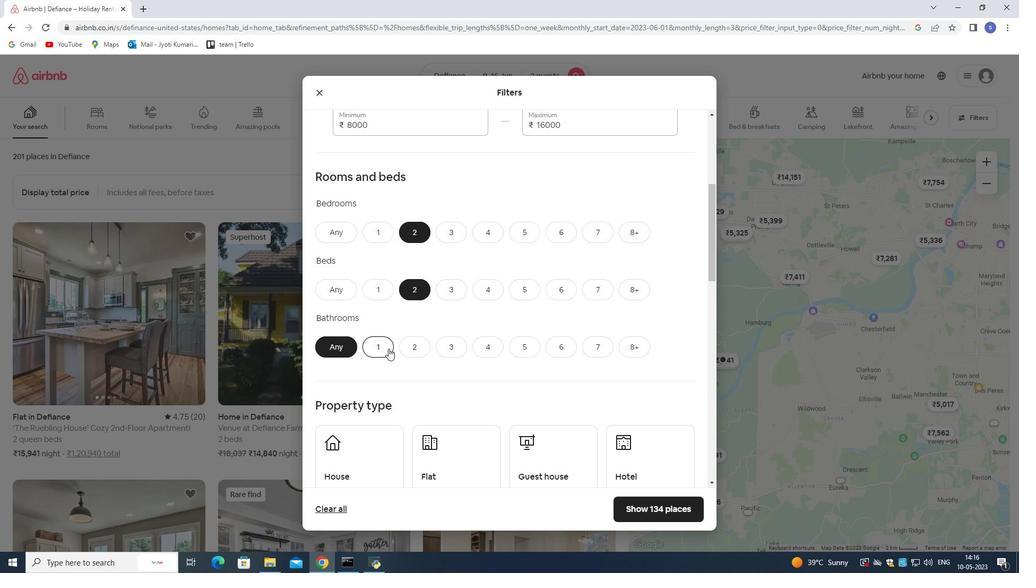 
Action: Mouse moved to (406, 340)
Screenshot: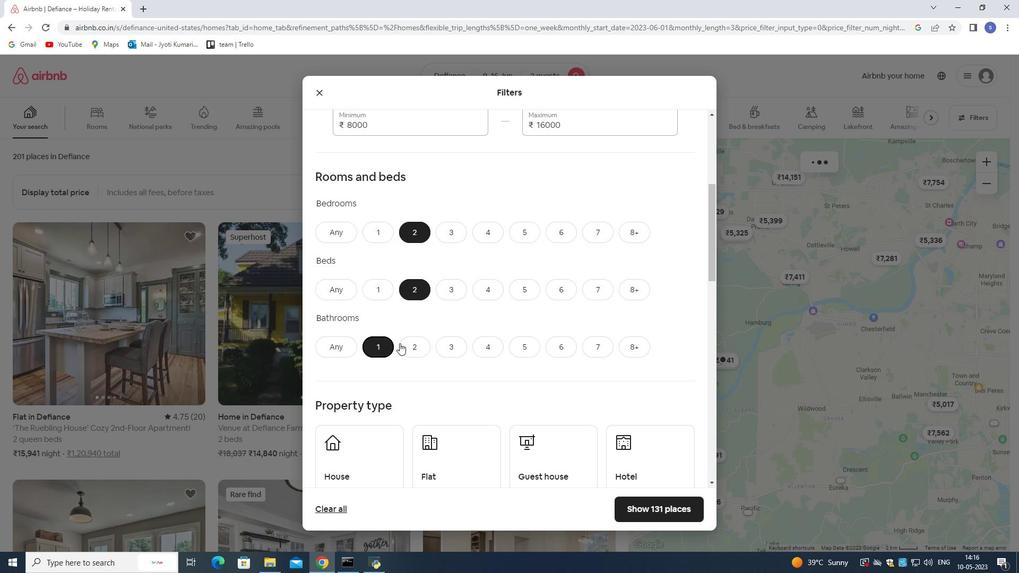 
Action: Mouse scrolled (406, 339) with delta (0, 0)
Screenshot: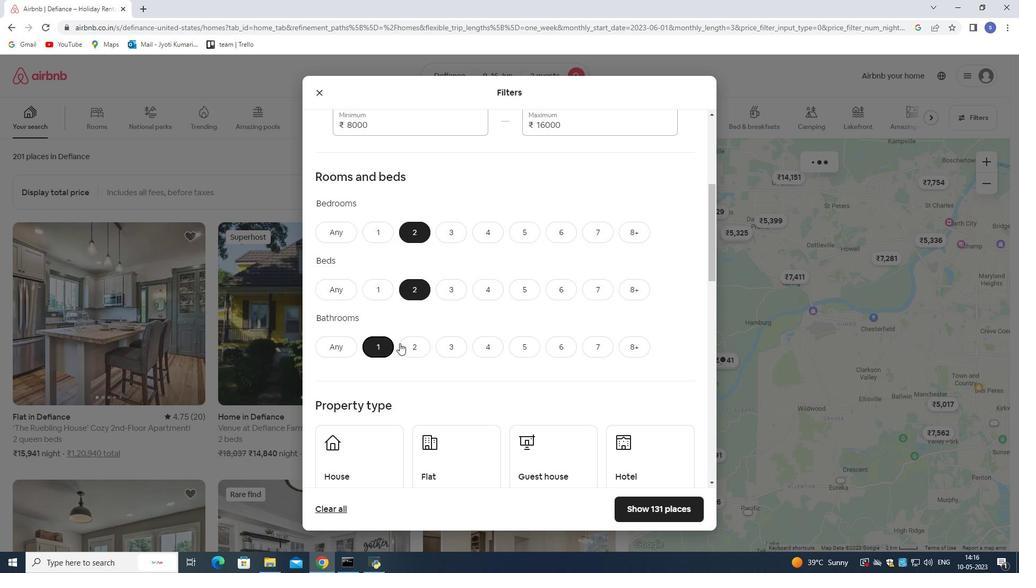 
Action: Mouse moved to (407, 340)
Screenshot: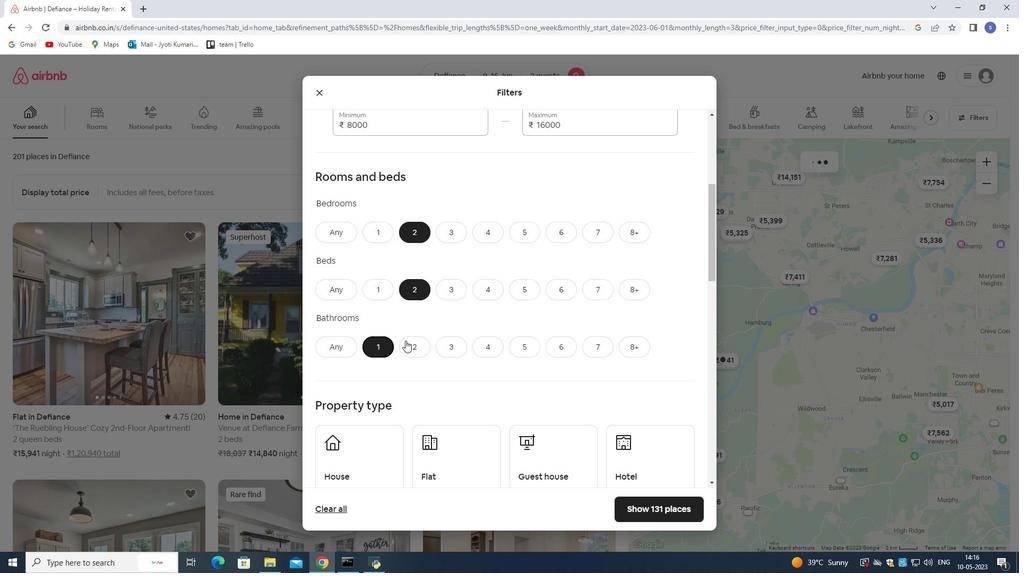 
Action: Mouse scrolled (407, 339) with delta (0, 0)
Screenshot: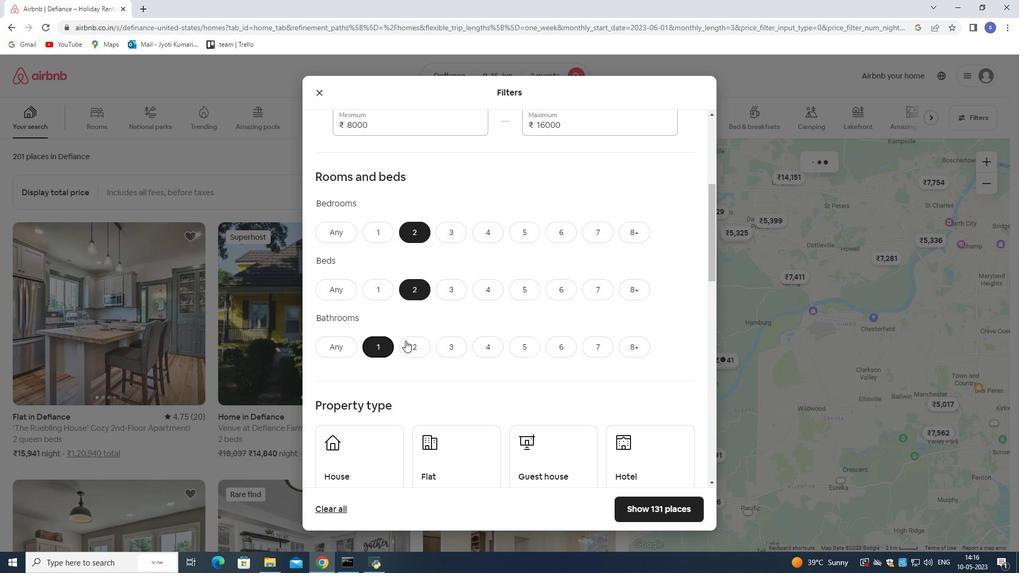 
Action: Mouse moved to (407, 340)
Screenshot: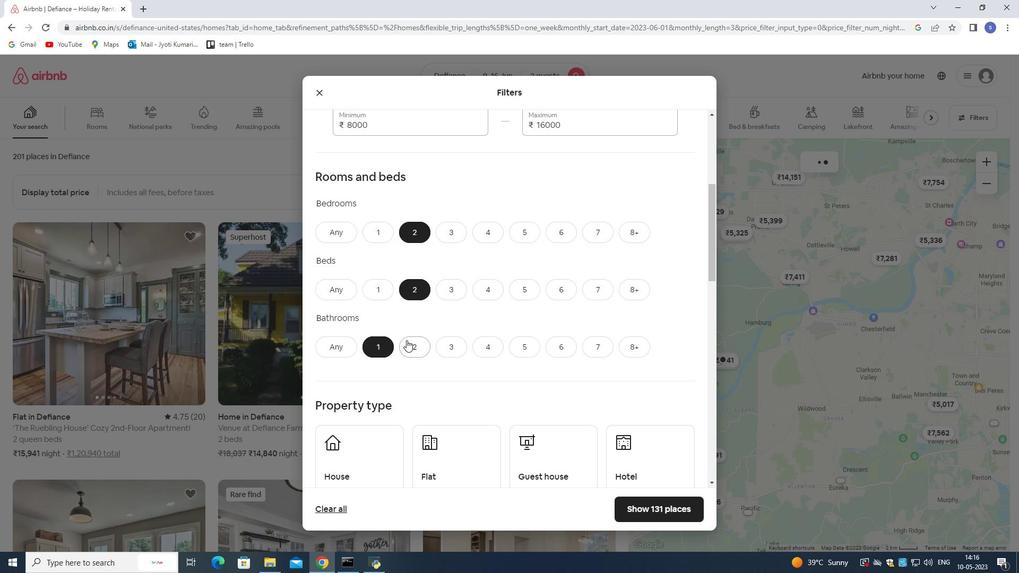 
Action: Mouse scrolled (407, 339) with delta (0, 0)
Screenshot: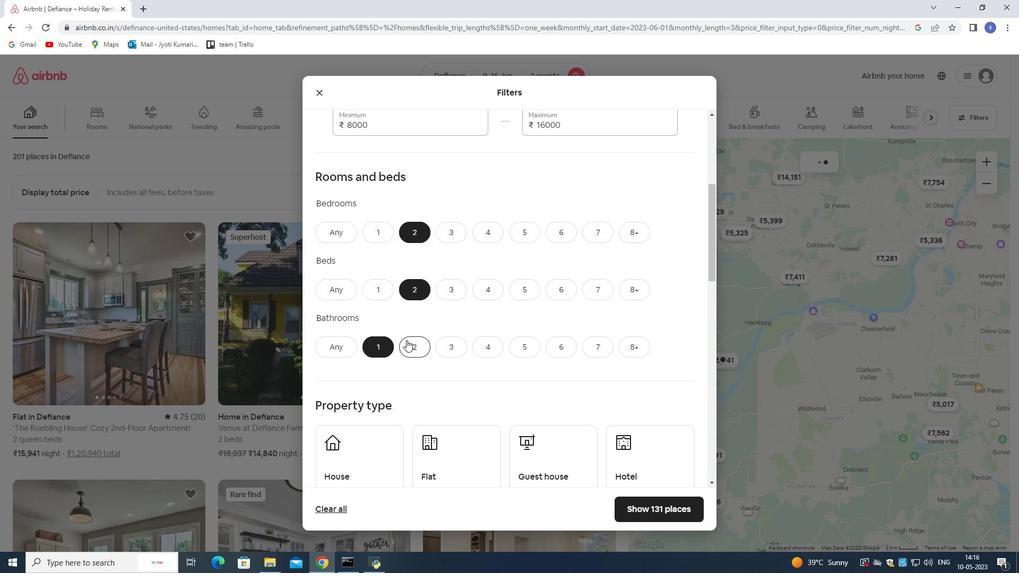 
Action: Mouse scrolled (407, 339) with delta (0, 0)
Screenshot: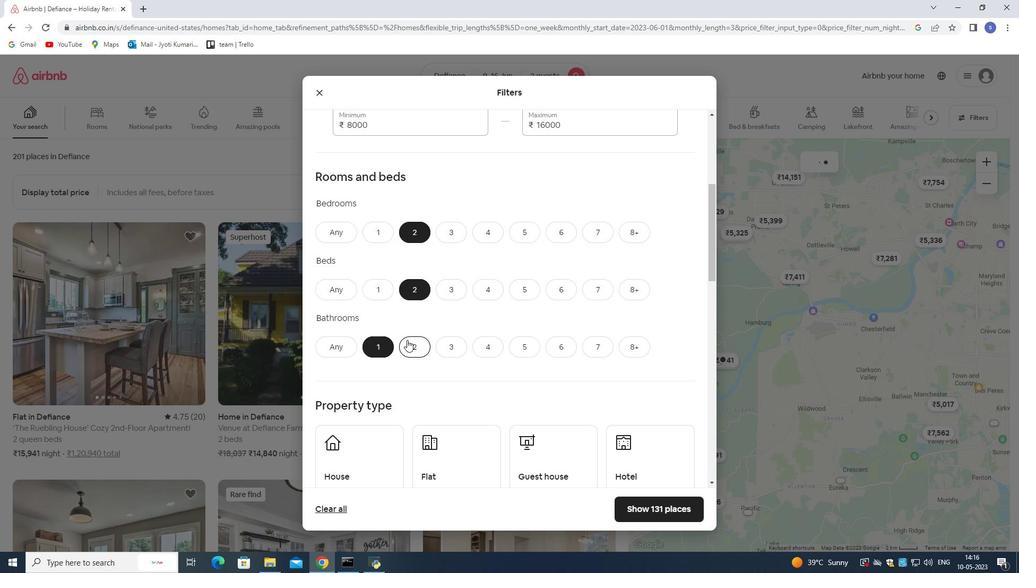 
Action: Mouse moved to (386, 263)
Screenshot: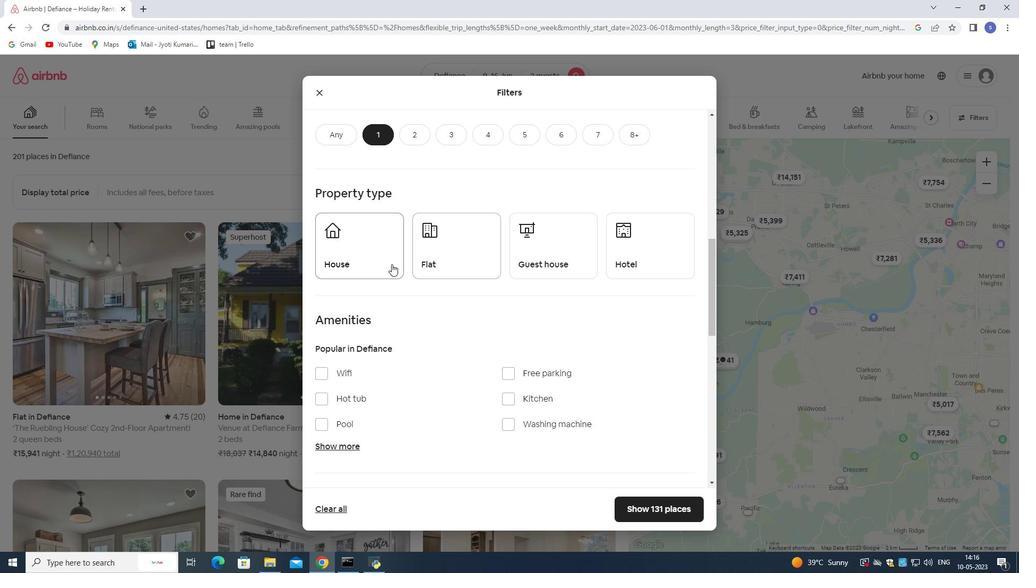 
Action: Mouse pressed left at (386, 263)
Screenshot: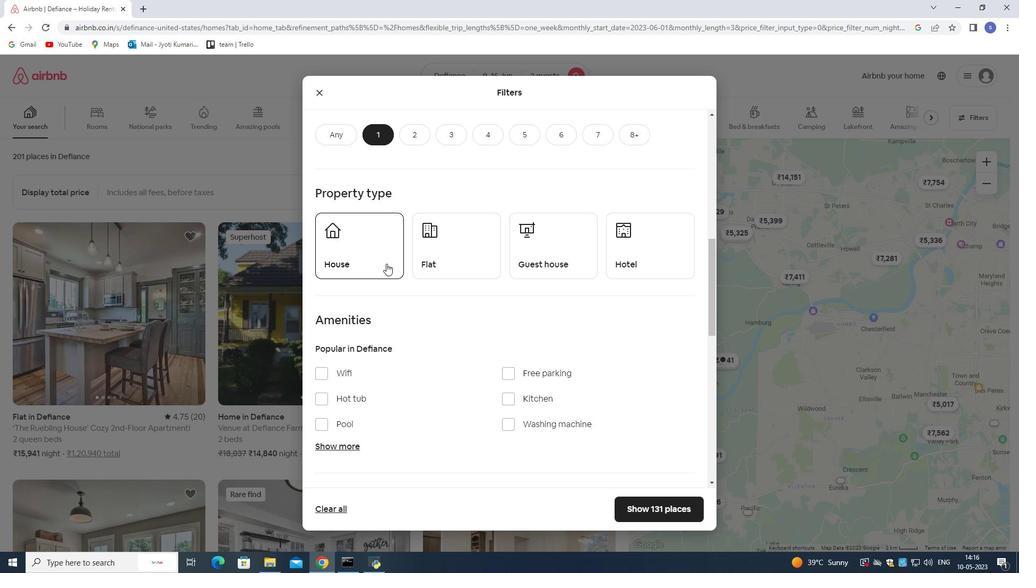 
Action: Mouse moved to (437, 262)
Screenshot: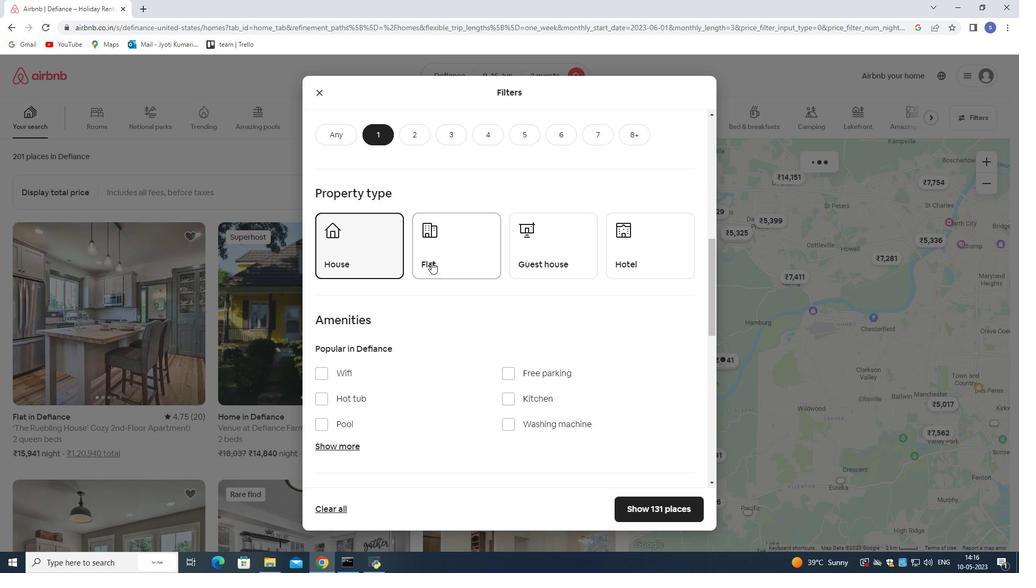 
Action: Mouse pressed left at (437, 262)
Screenshot: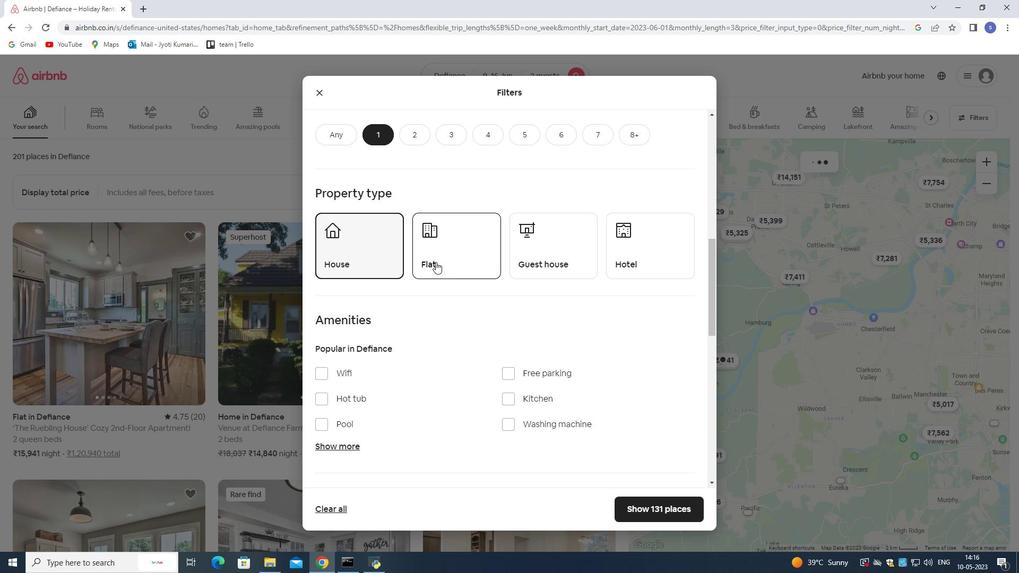 
Action: Mouse moved to (529, 254)
Screenshot: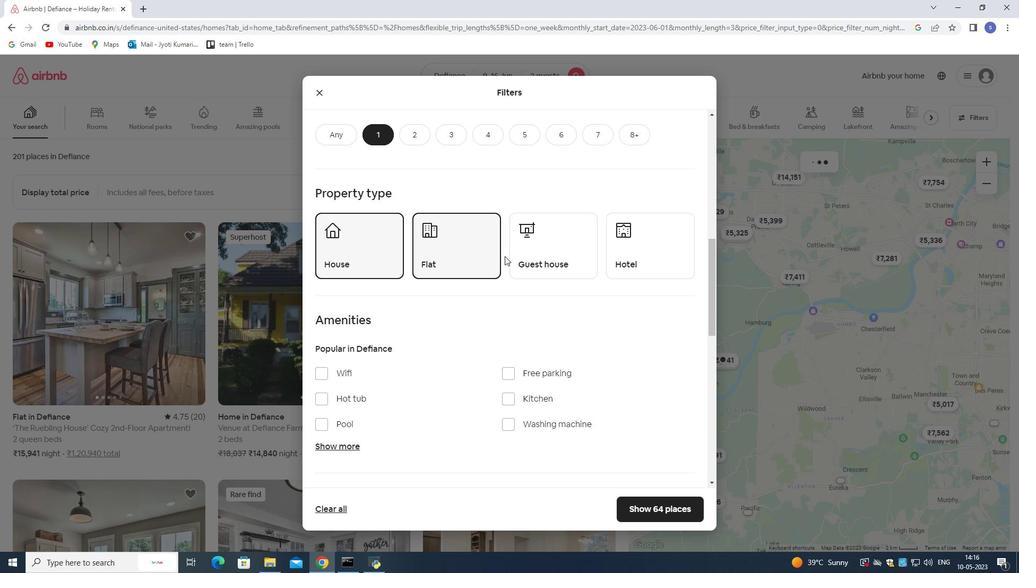 
Action: Mouse pressed left at (529, 254)
Screenshot: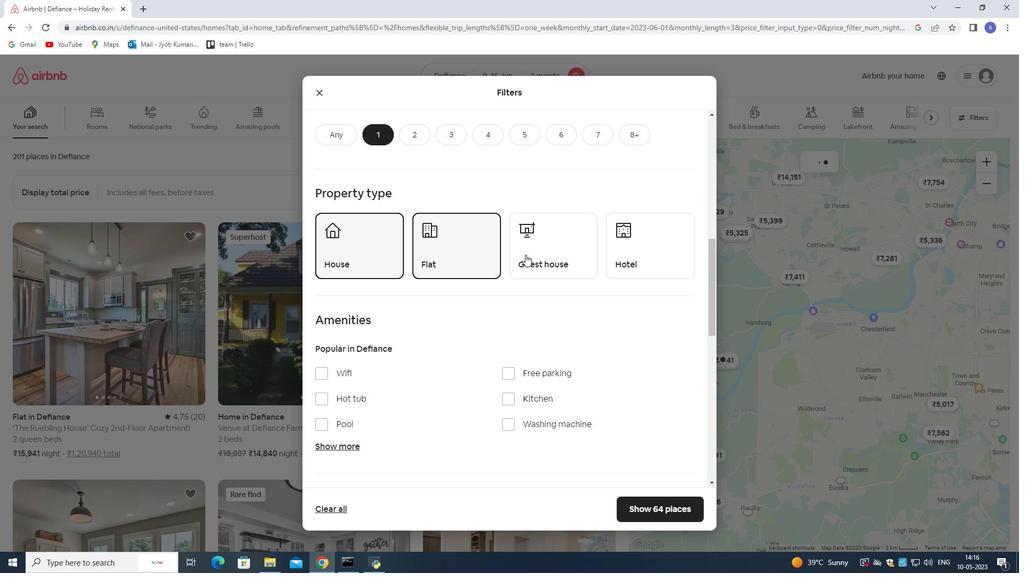 
Action: Mouse moved to (517, 285)
Screenshot: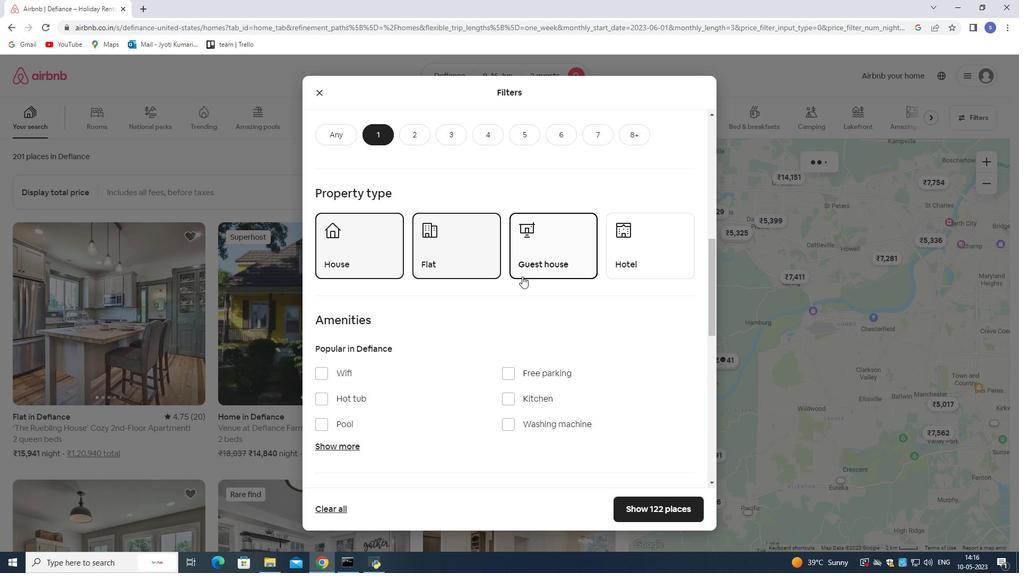 
Action: Mouse scrolled (517, 284) with delta (0, 0)
Screenshot: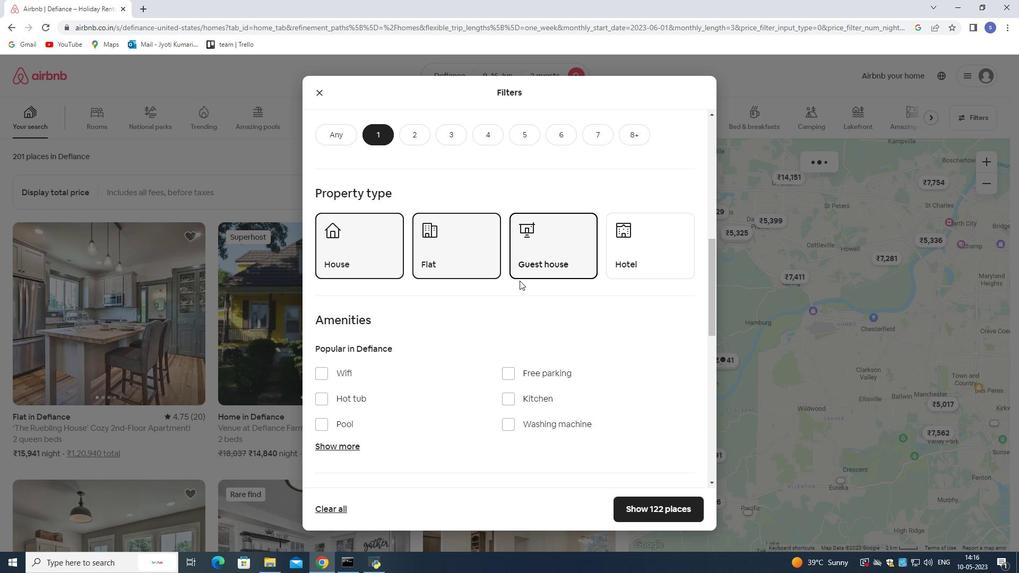 
Action: Mouse moved to (517, 286)
Screenshot: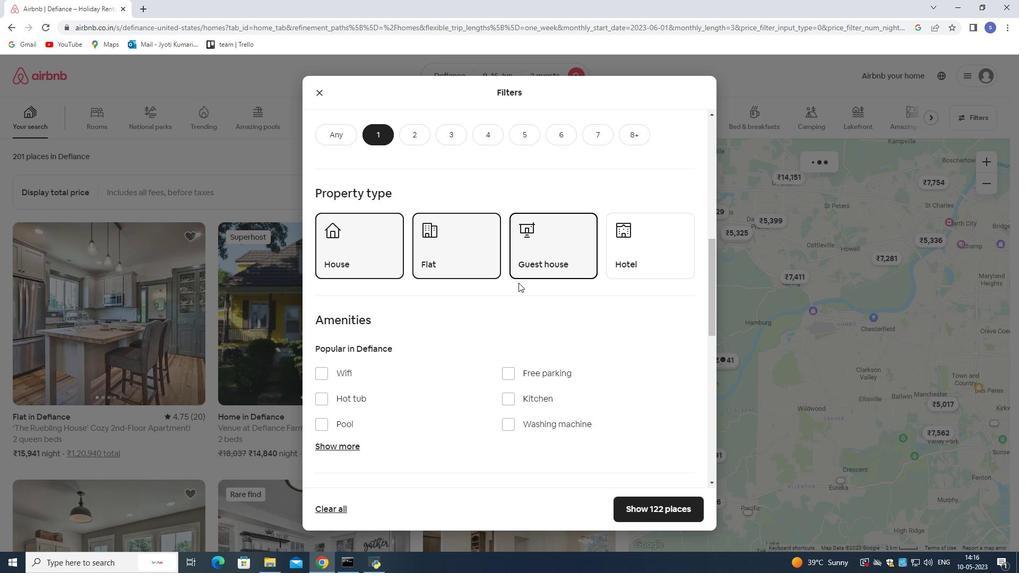 
Action: Mouse scrolled (517, 285) with delta (0, 0)
Screenshot: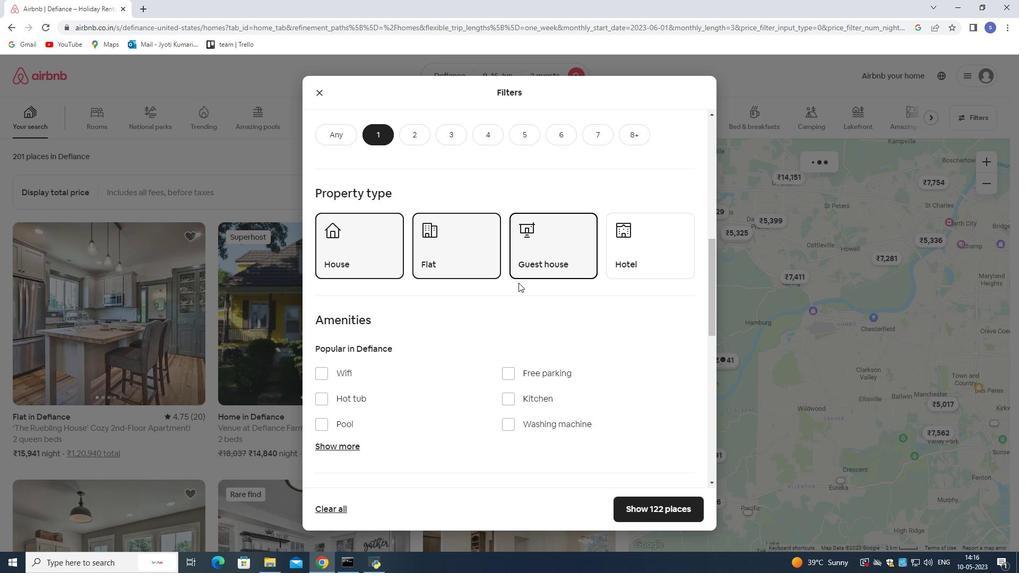 
Action: Mouse moved to (517, 286)
Screenshot: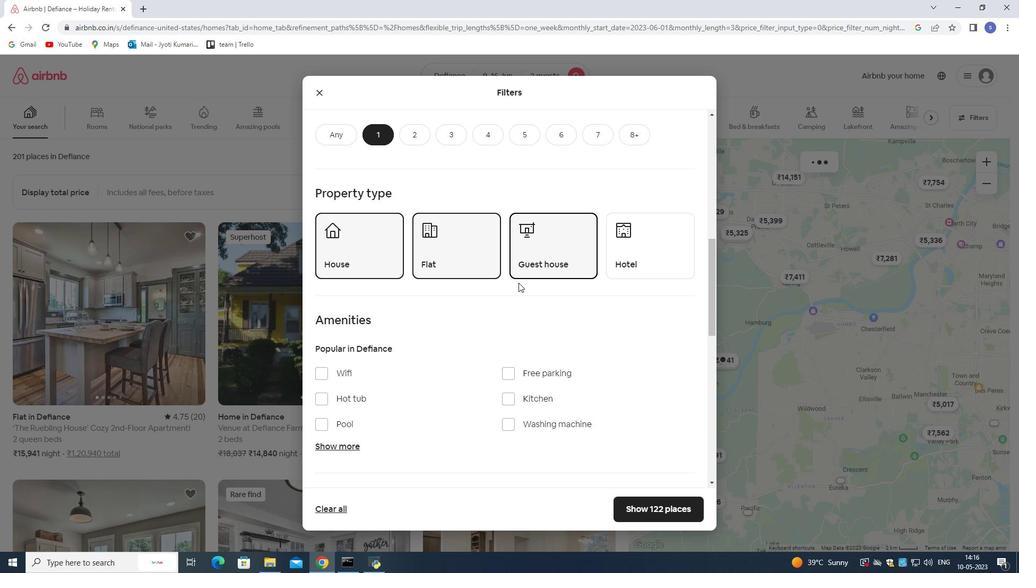 
Action: Mouse scrolled (517, 285) with delta (0, 0)
Screenshot: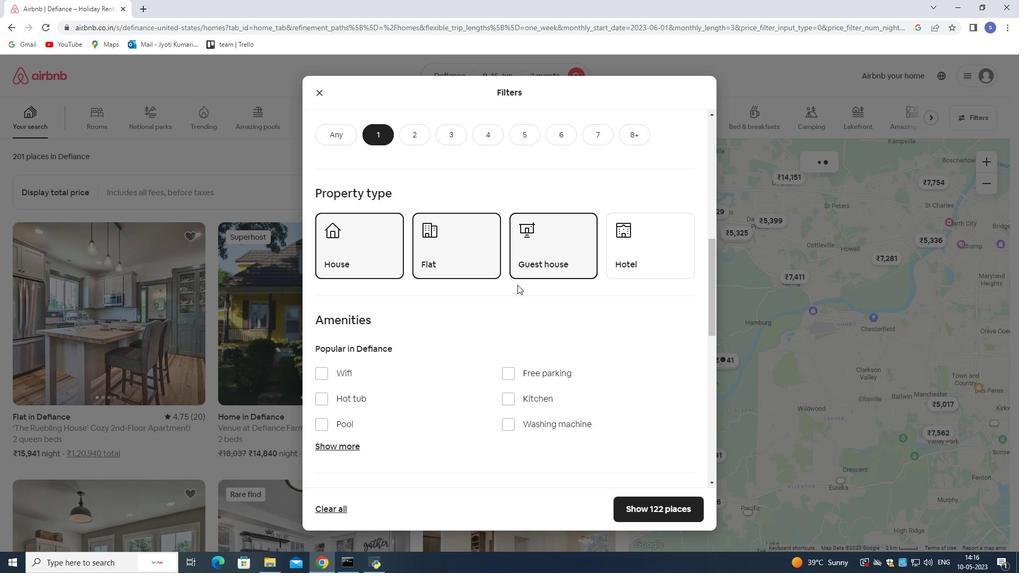 
Action: Mouse moved to (430, 267)
Screenshot: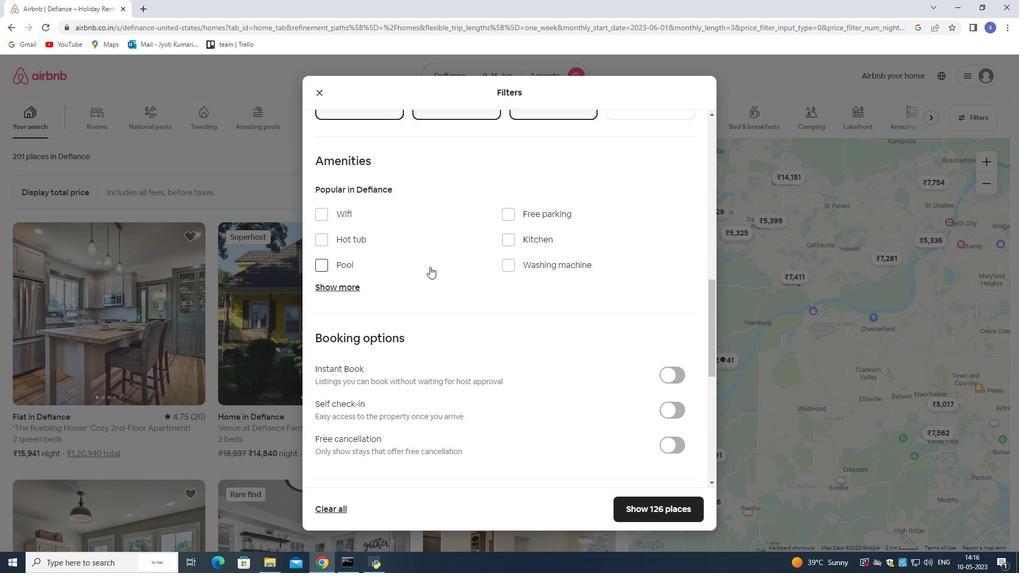 
Action: Mouse scrolled (430, 267) with delta (0, 0)
Screenshot: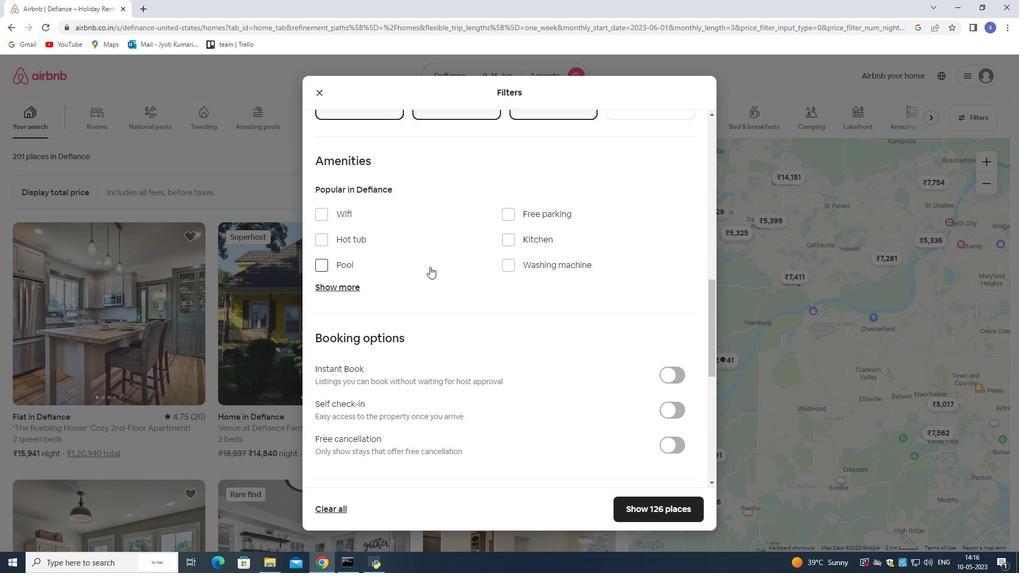 
Action: Mouse scrolled (430, 267) with delta (0, 0)
Screenshot: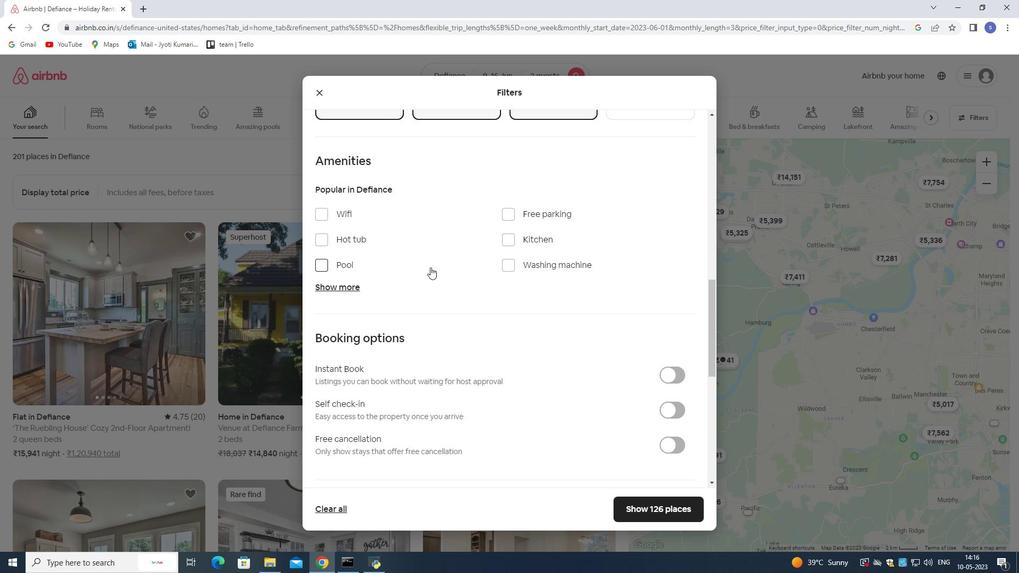 
Action: Mouse moved to (675, 302)
Screenshot: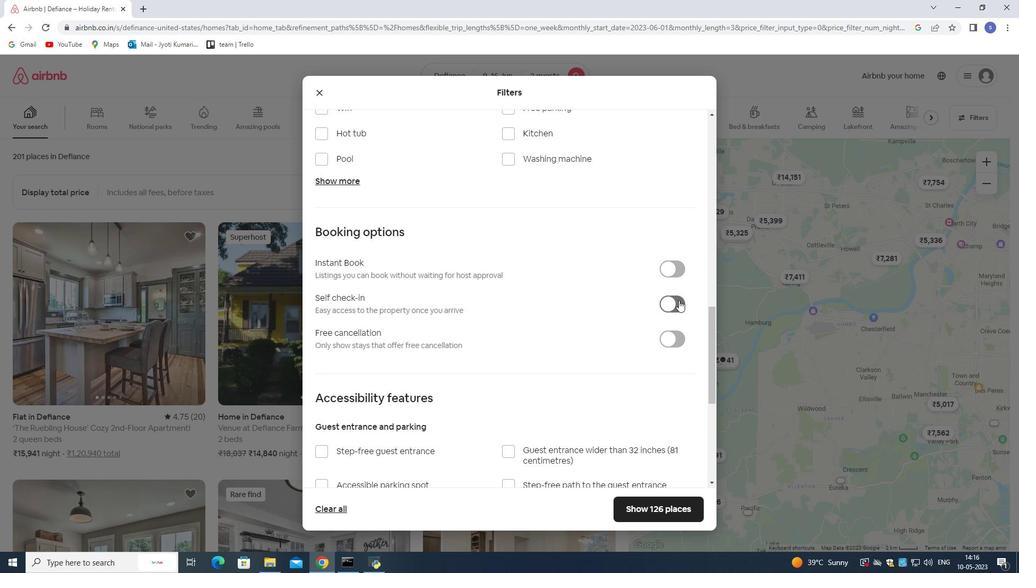 
Action: Mouse pressed left at (675, 302)
Screenshot: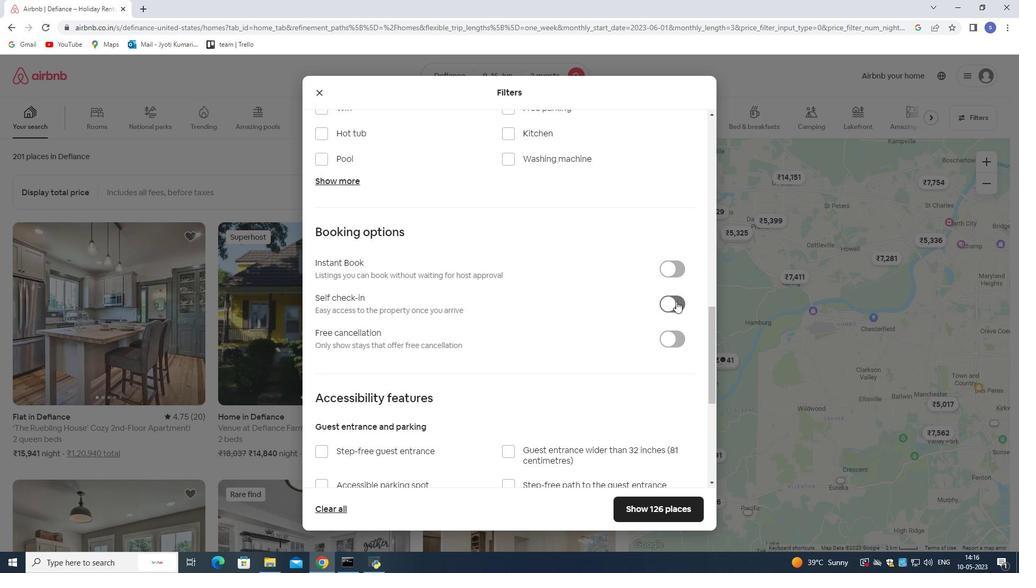 
Action: Mouse moved to (599, 287)
Screenshot: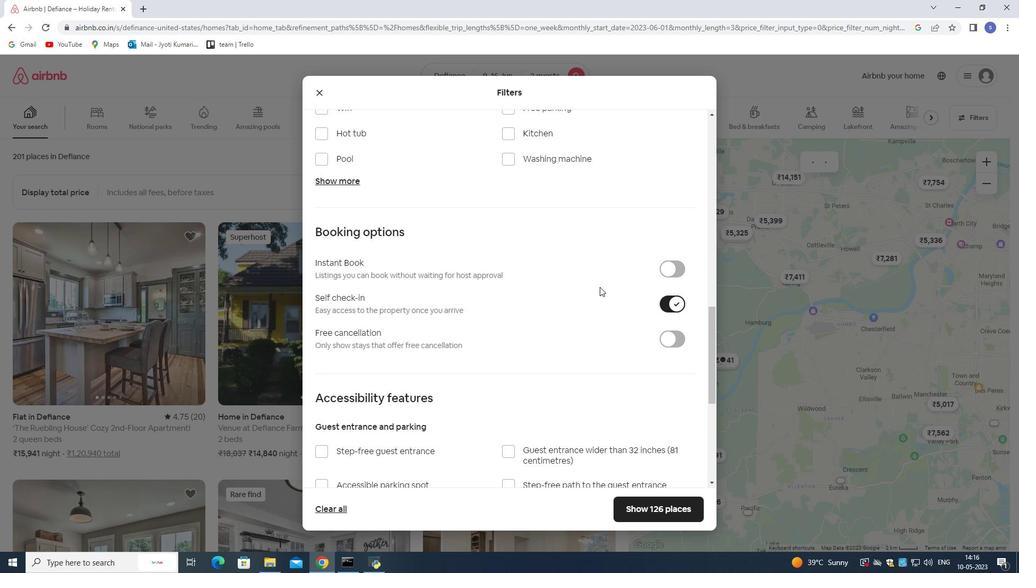 
Action: Mouse scrolled (599, 286) with delta (0, 0)
Screenshot: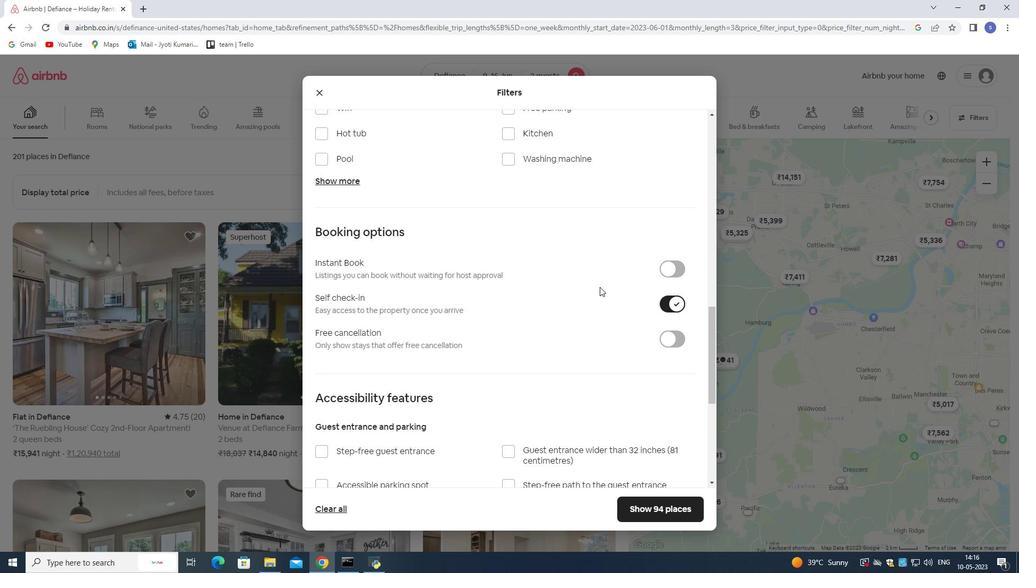 
Action: Mouse moved to (599, 287)
Screenshot: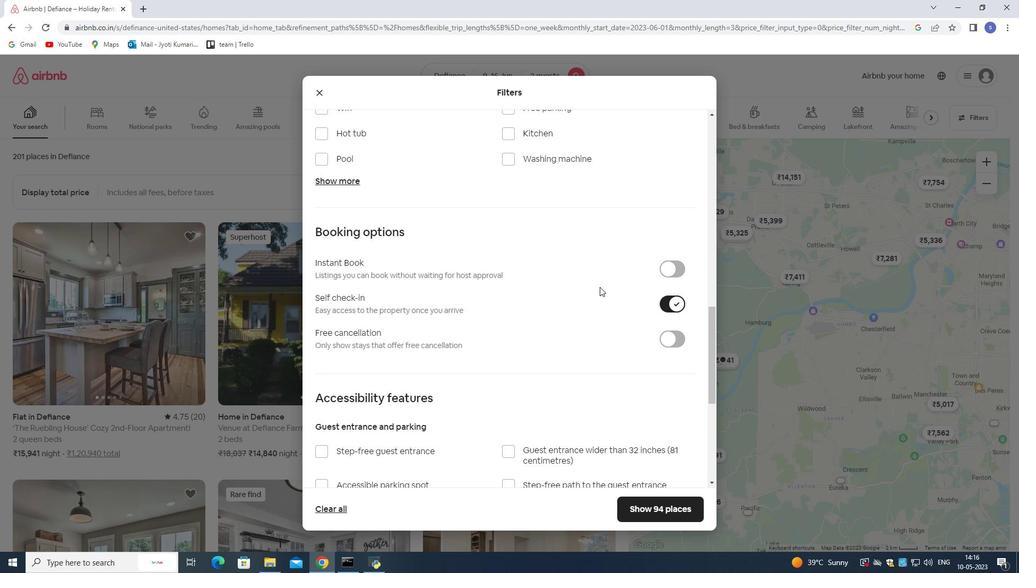 
Action: Mouse scrolled (599, 286) with delta (0, 0)
Screenshot: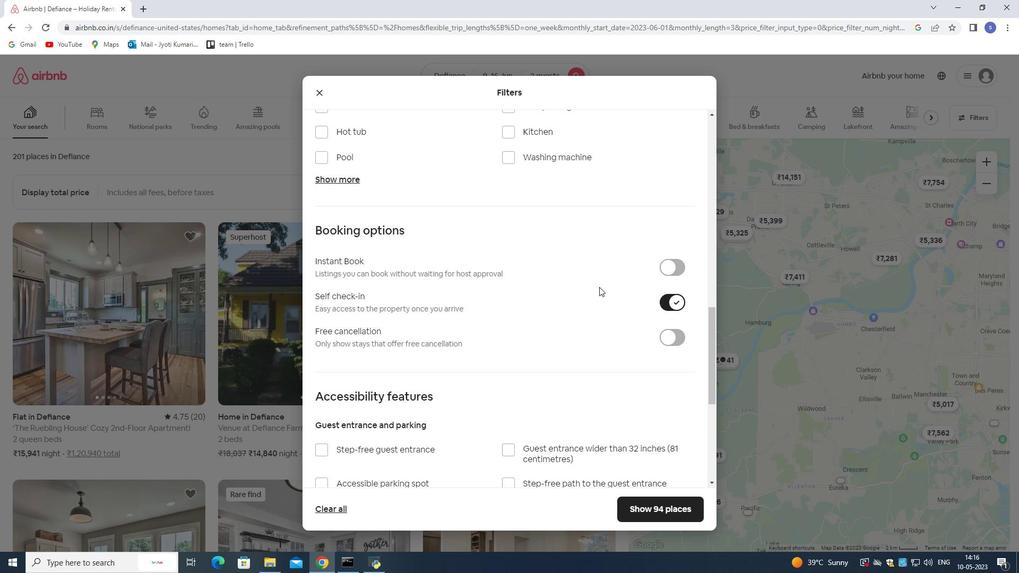 
Action: Mouse scrolled (599, 286) with delta (0, 0)
Screenshot: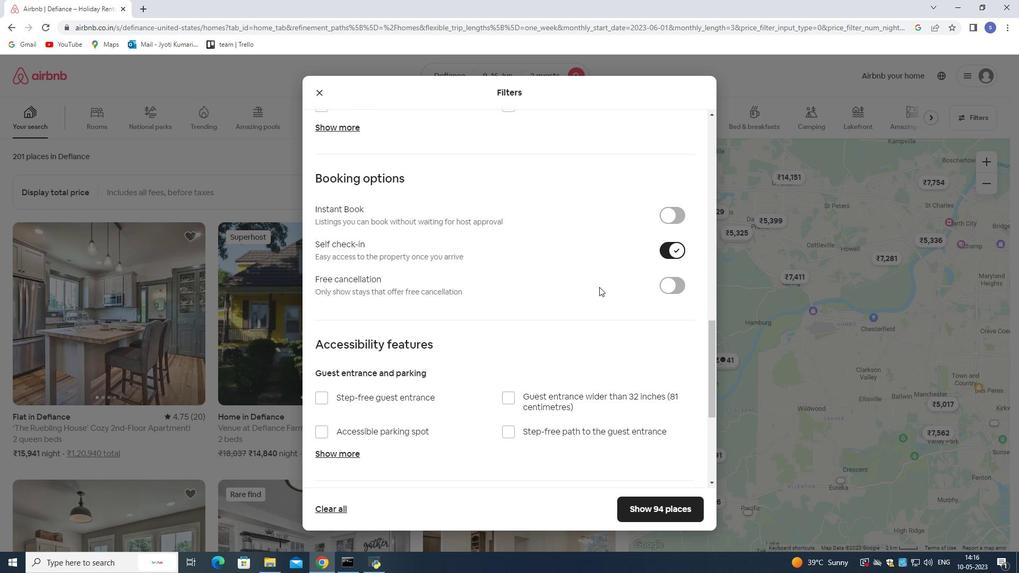
Action: Mouse moved to (425, 390)
Screenshot: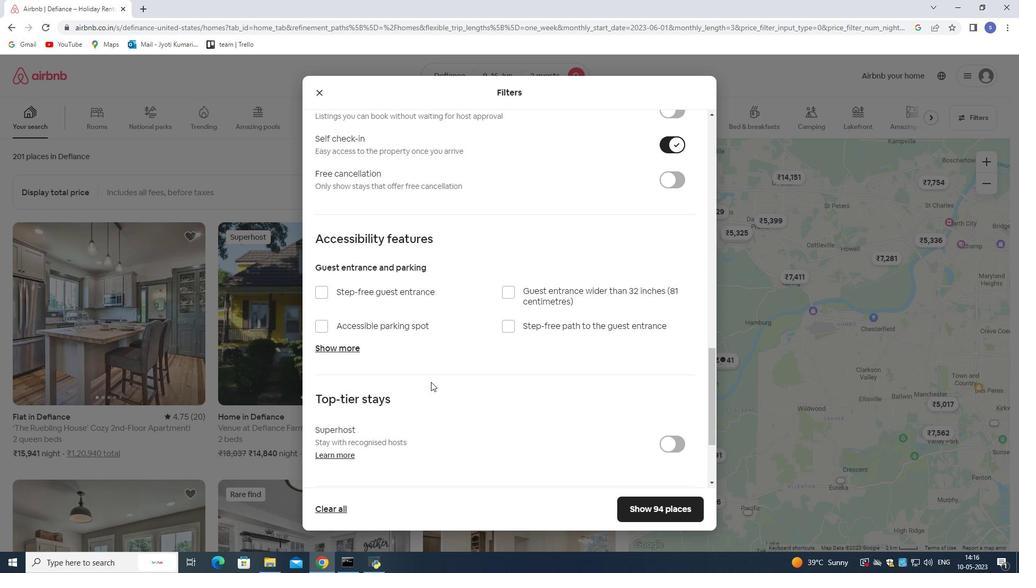 
Action: Mouse scrolled (425, 390) with delta (0, 0)
Screenshot: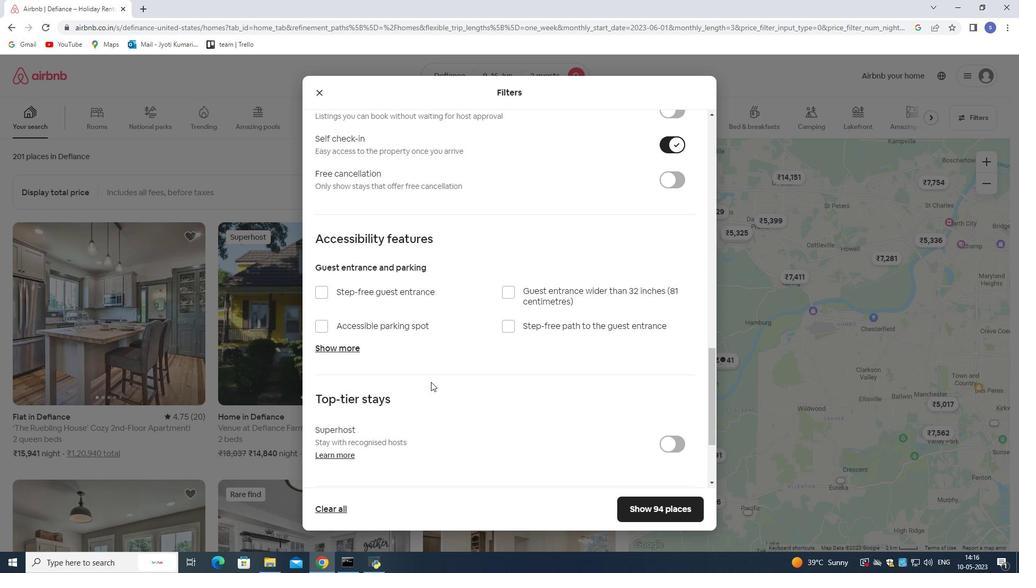 
Action: Mouse moved to (381, 346)
Screenshot: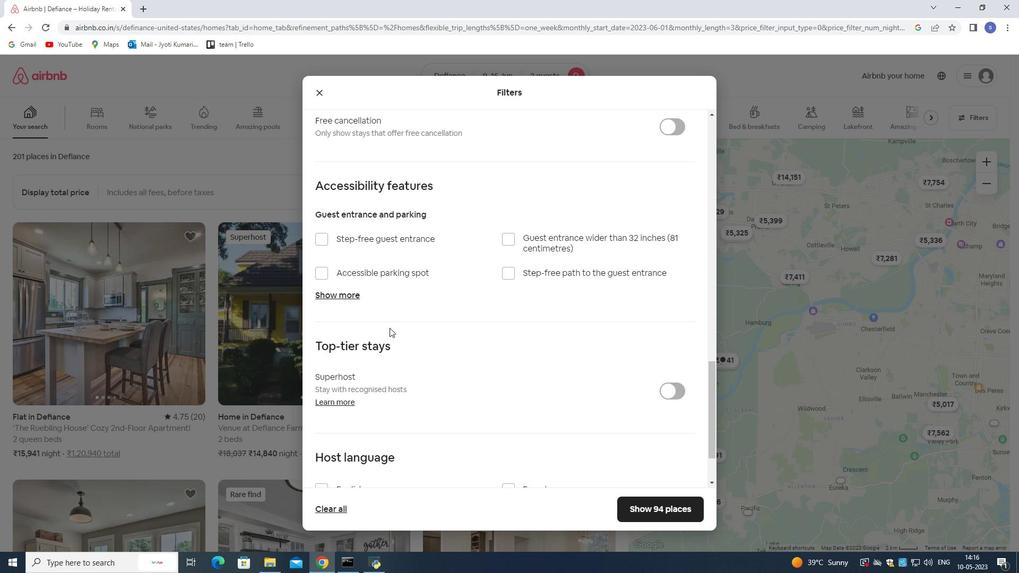 
Action: Mouse scrolled (381, 345) with delta (0, 0)
Screenshot: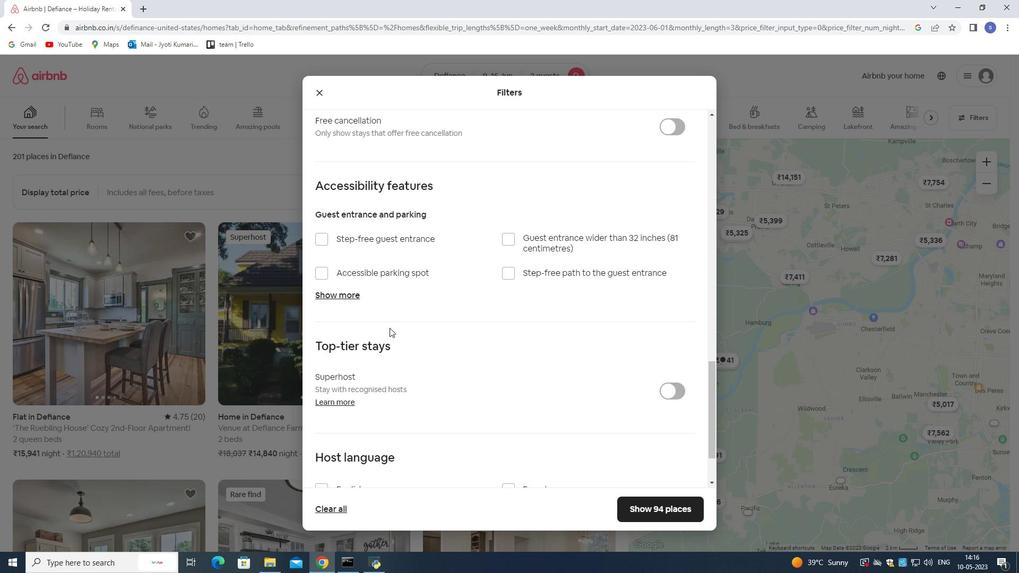 
Action: Mouse moved to (380, 348)
Screenshot: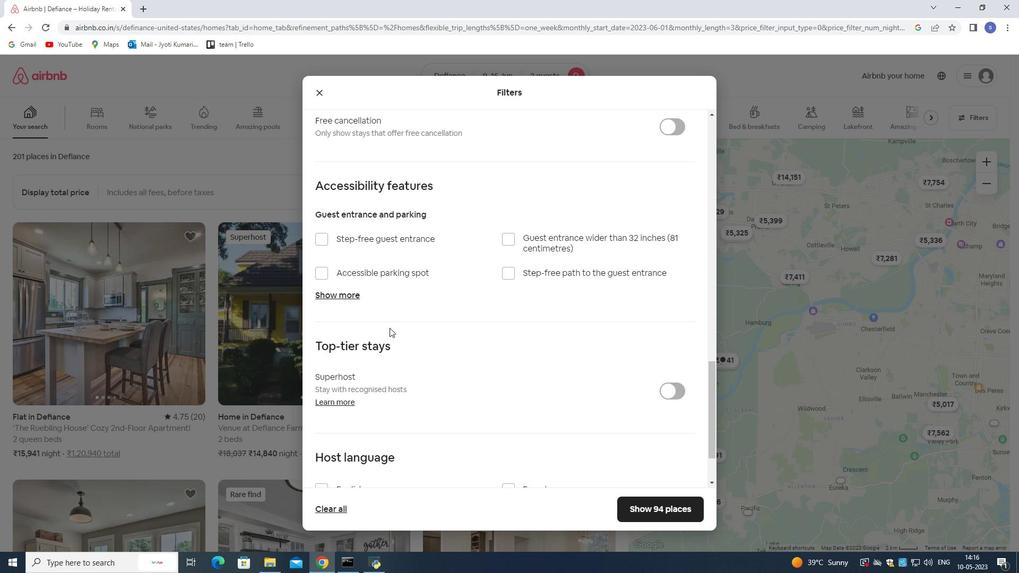 
Action: Mouse scrolled (380, 347) with delta (0, 0)
Screenshot: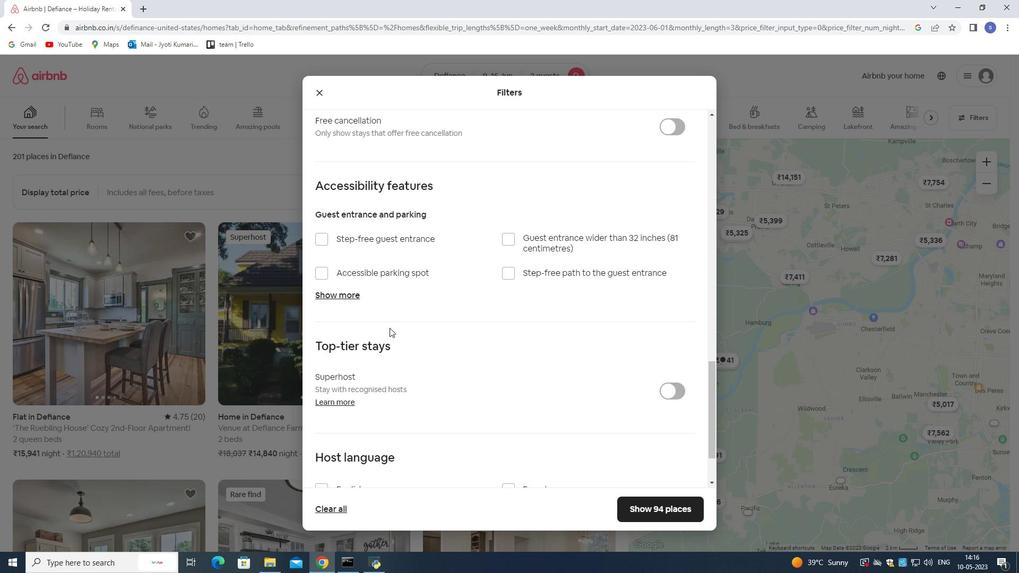 
Action: Mouse moved to (380, 348)
Screenshot: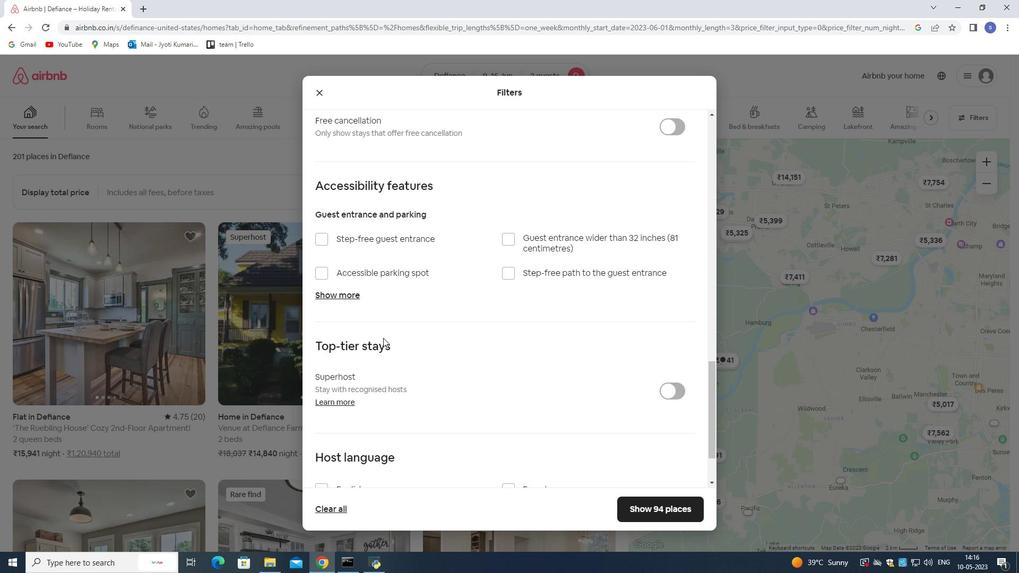 
Action: Mouse scrolled (380, 348) with delta (0, 0)
Screenshot: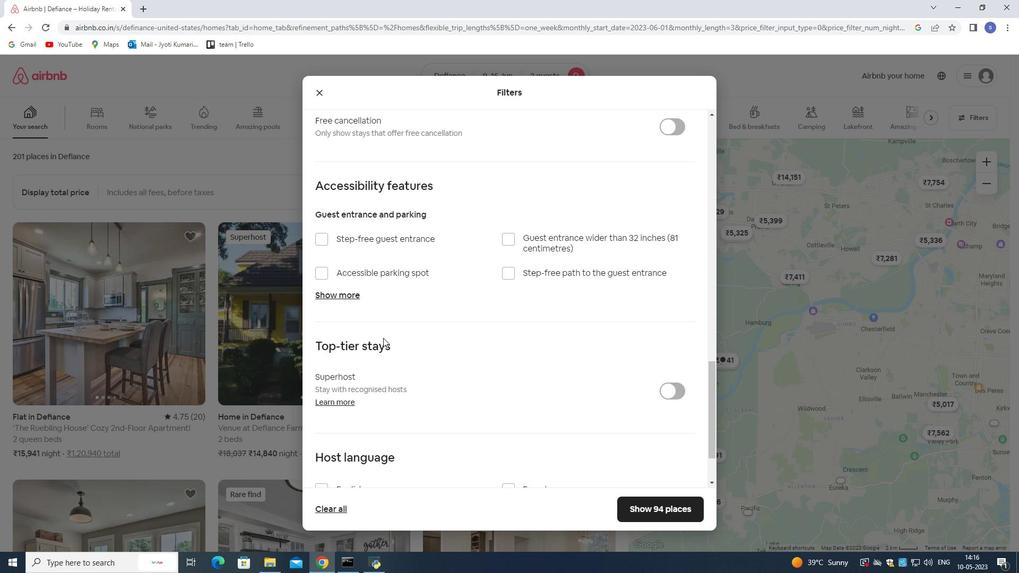 
Action: Mouse moved to (320, 413)
Screenshot: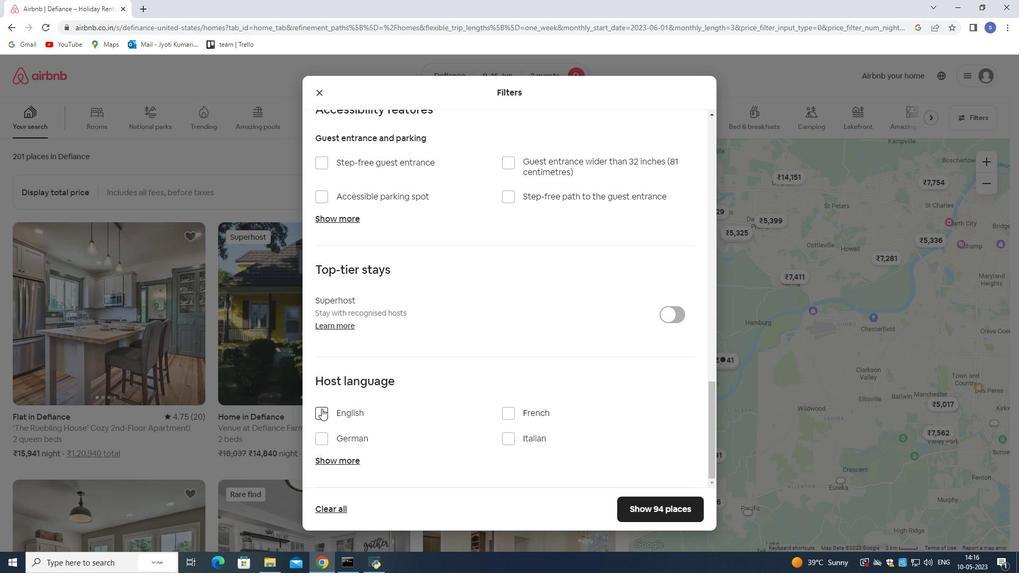 
Action: Mouse pressed left at (320, 413)
Screenshot: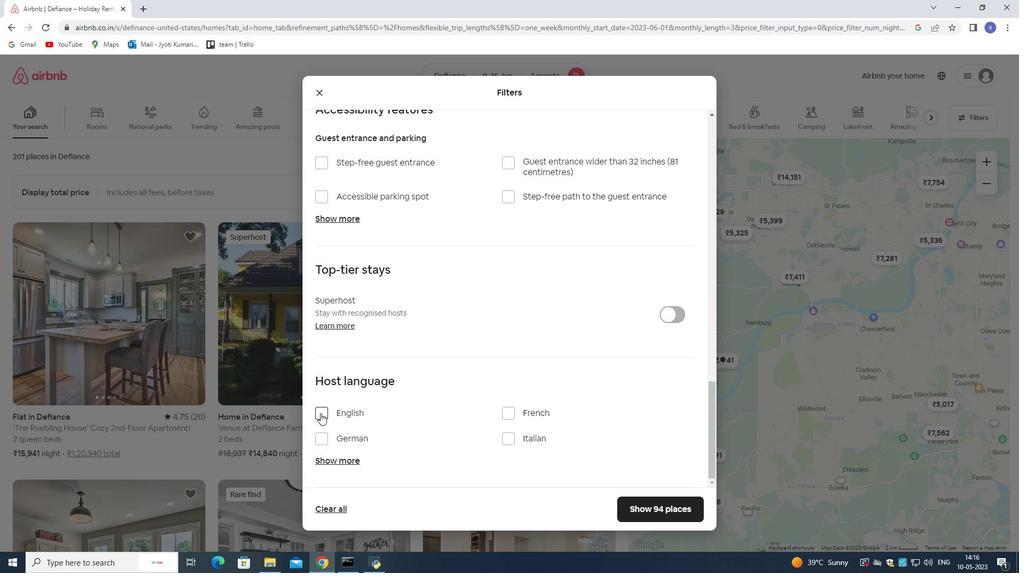 
Action: Mouse moved to (371, 351)
Screenshot: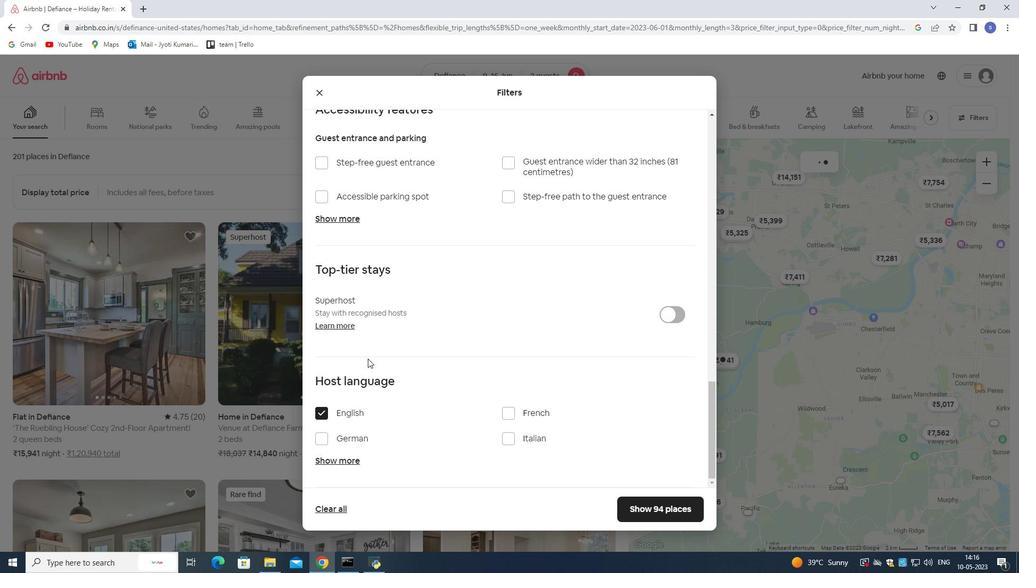 
Action: Mouse scrolled (371, 351) with delta (0, 0)
Screenshot: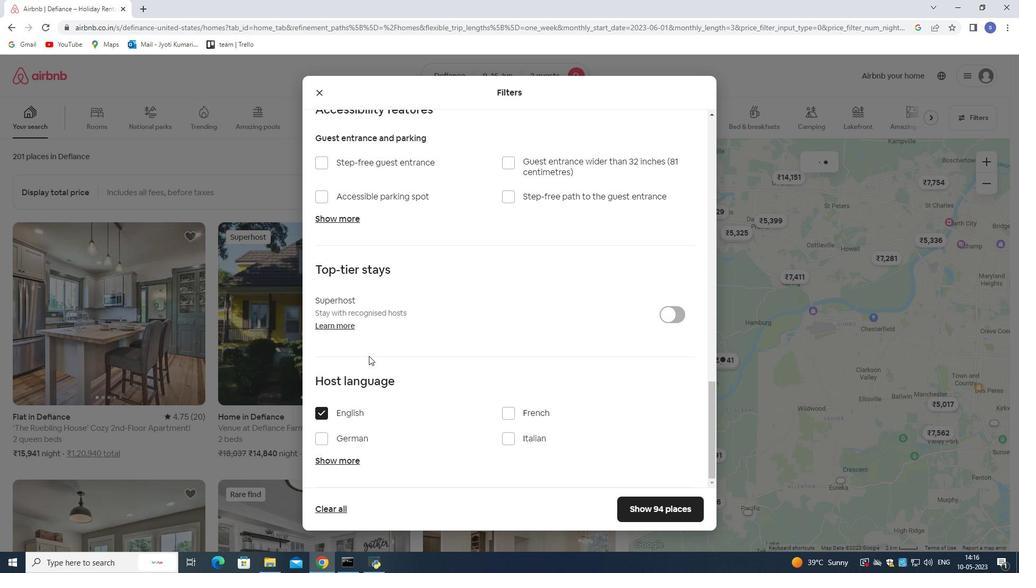 
Action: Mouse moved to (372, 348)
Screenshot: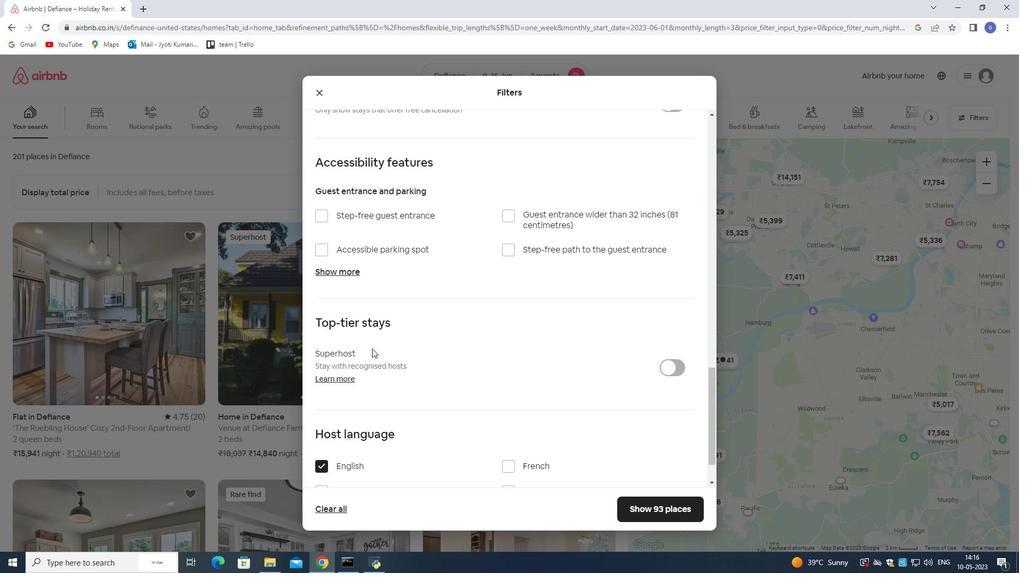 
Action: Mouse scrolled (372, 348) with delta (0, 0)
Screenshot: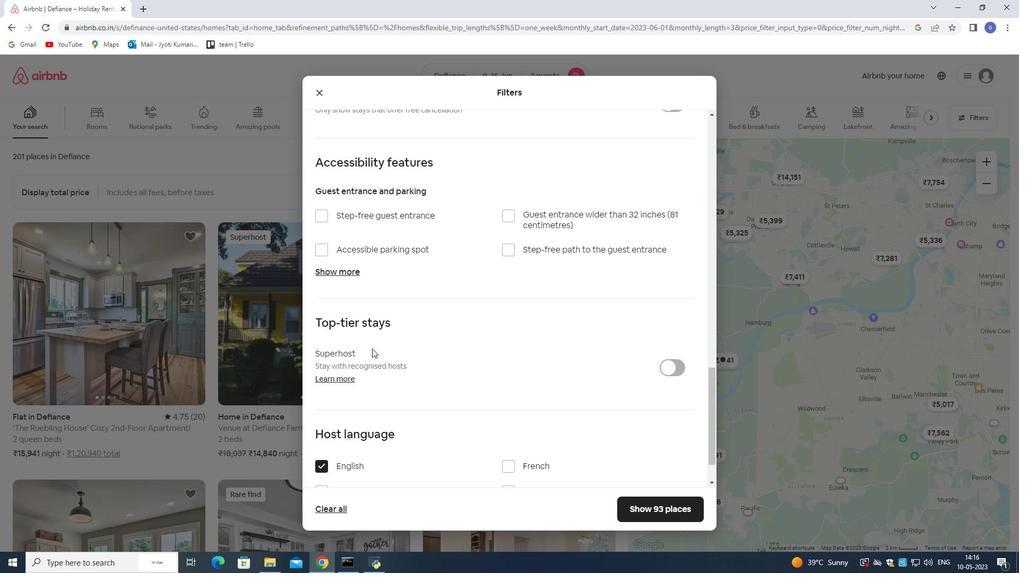 
Action: Mouse moved to (372, 347)
Screenshot: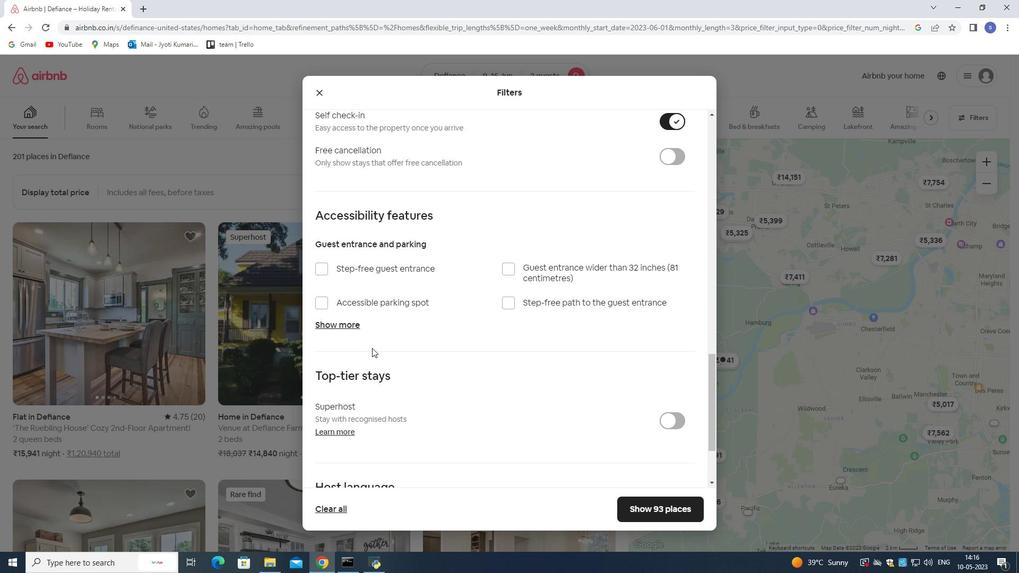 
Action: Mouse scrolled (372, 348) with delta (0, 0)
Screenshot: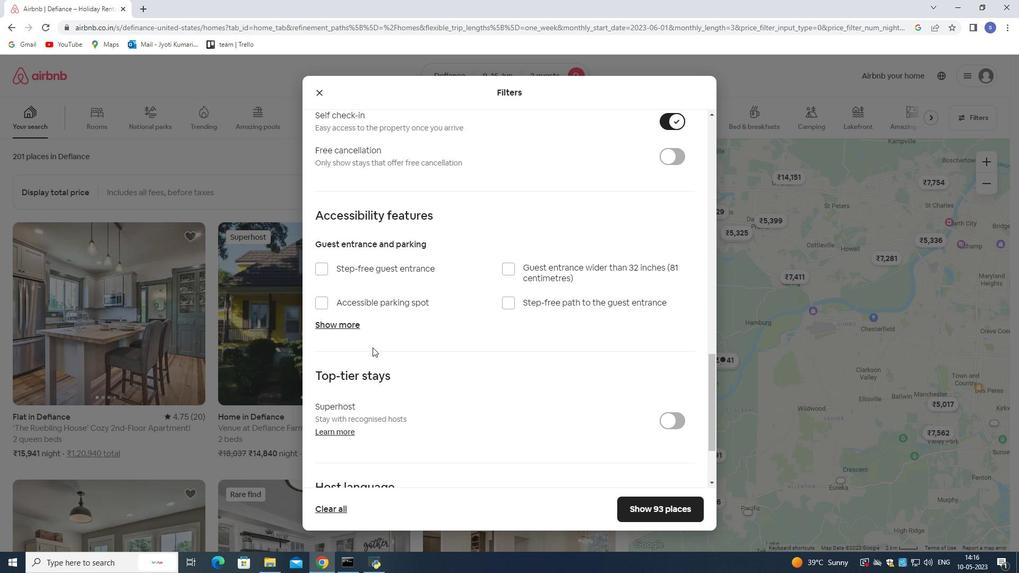 
Action: Mouse moved to (374, 345)
Screenshot: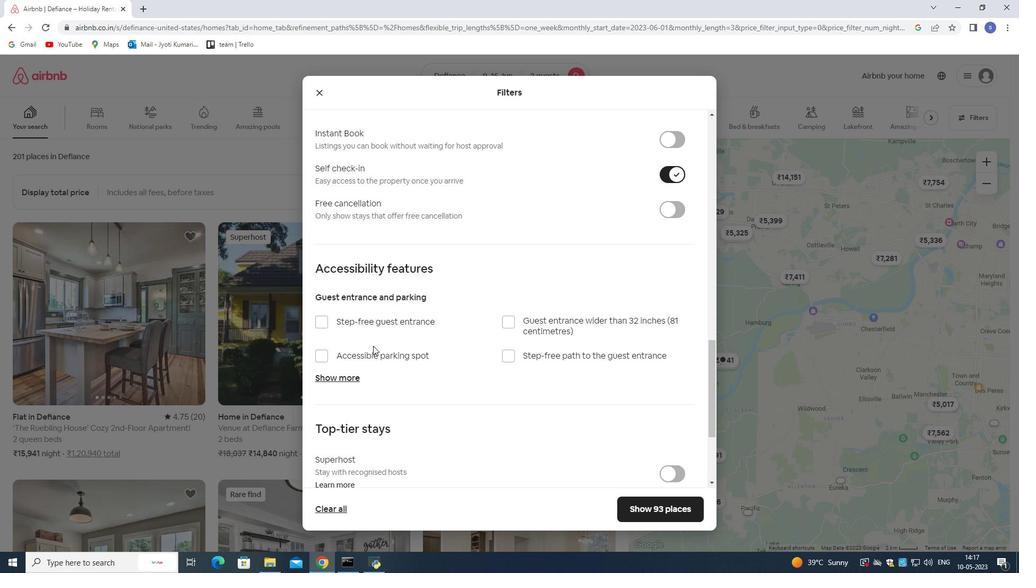 
Action: Mouse scrolled (374, 345) with delta (0, 0)
Screenshot: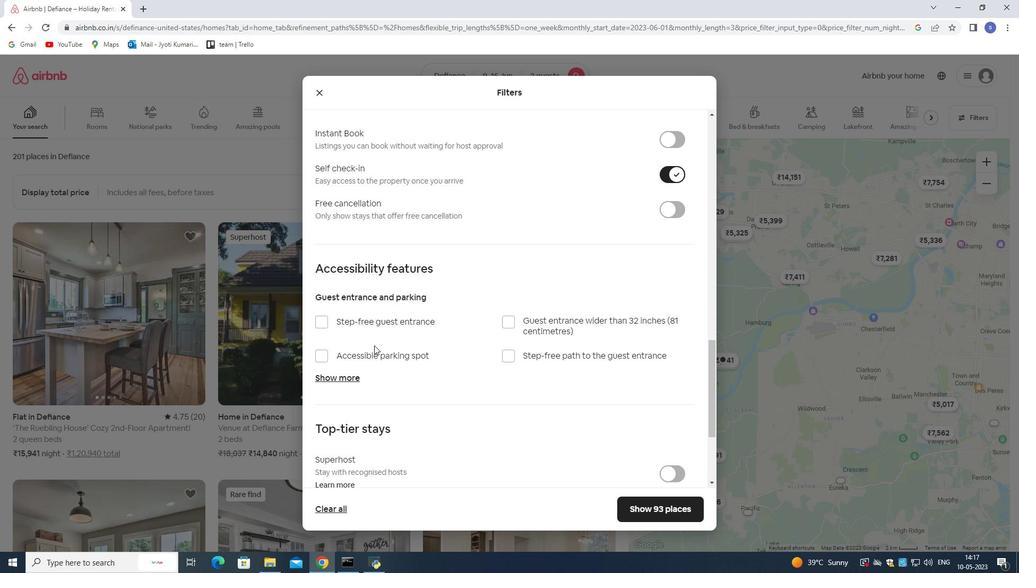 
Action: Mouse scrolled (374, 345) with delta (0, 0)
Screenshot: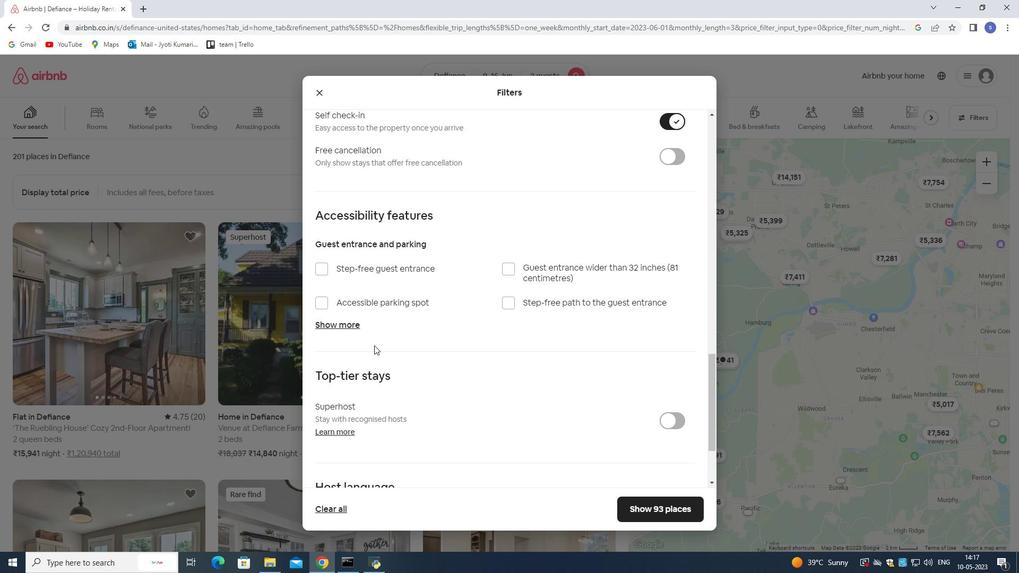 
Action: Mouse scrolled (374, 345) with delta (0, 0)
Screenshot: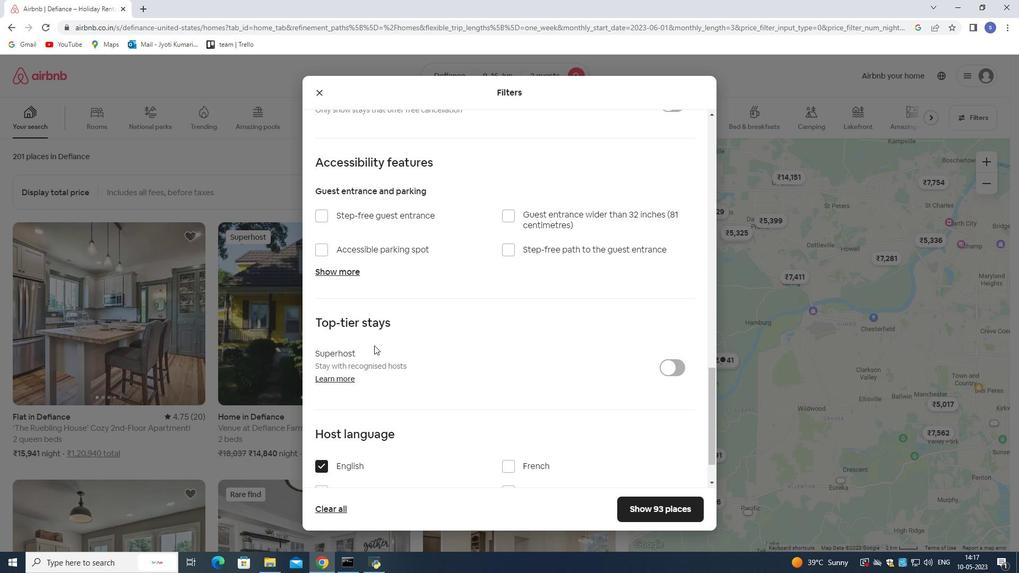 
Action: Mouse scrolled (374, 345) with delta (0, 0)
Screenshot: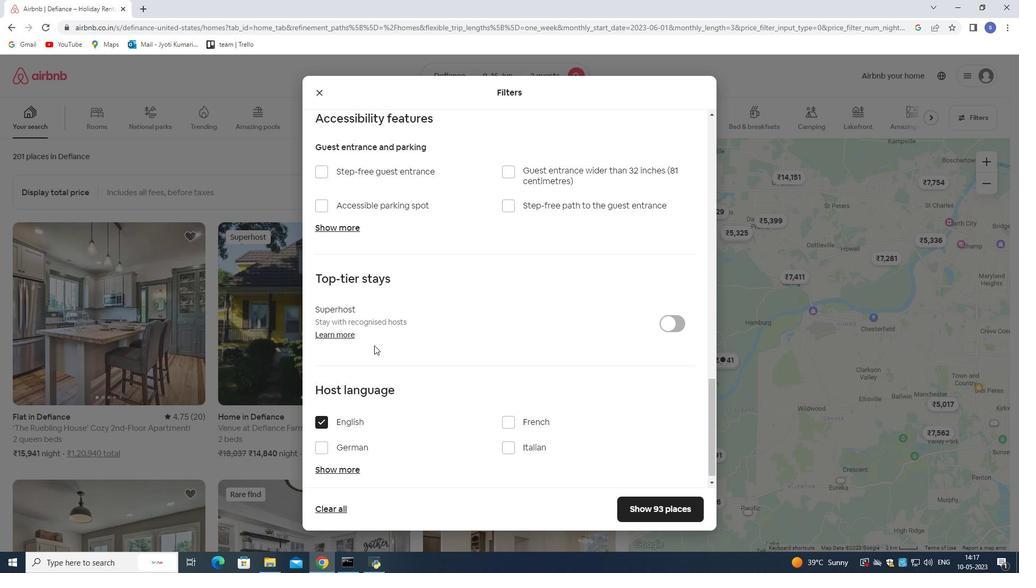 
Action: Mouse scrolled (374, 345) with delta (0, 0)
Screenshot: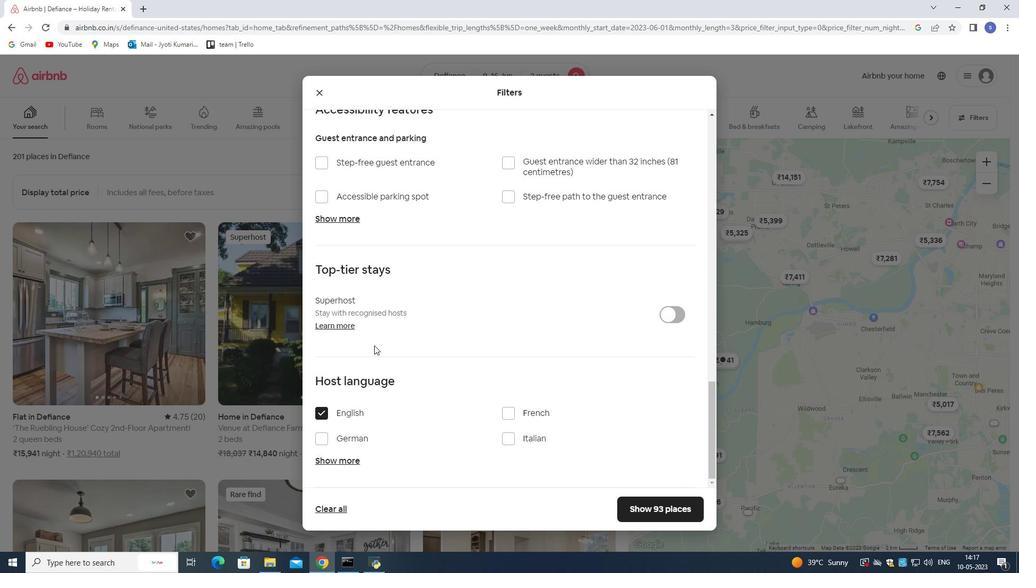 
Action: Mouse scrolled (374, 345) with delta (0, 0)
Screenshot: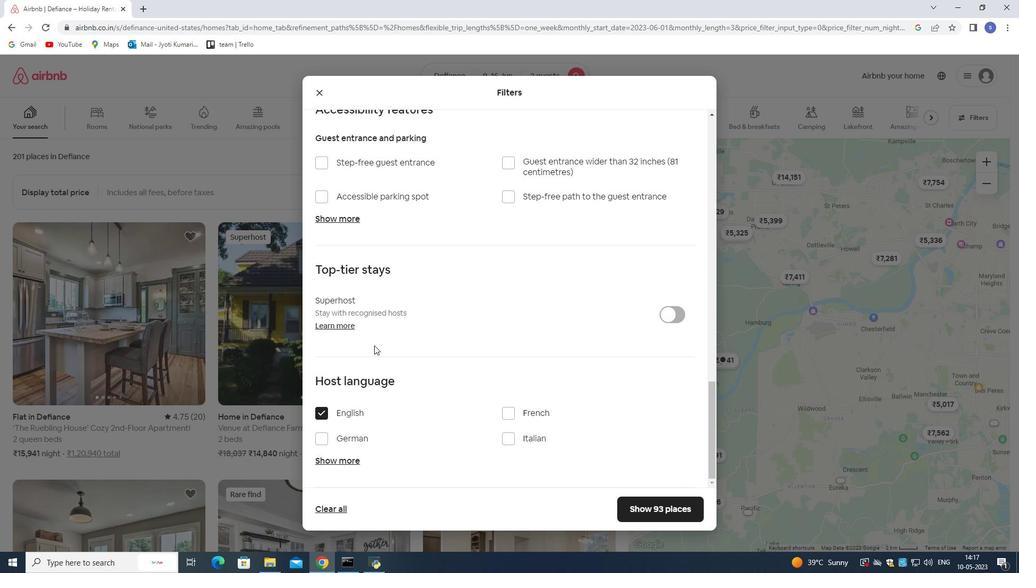 
Action: Mouse scrolled (374, 345) with delta (0, 0)
Screenshot: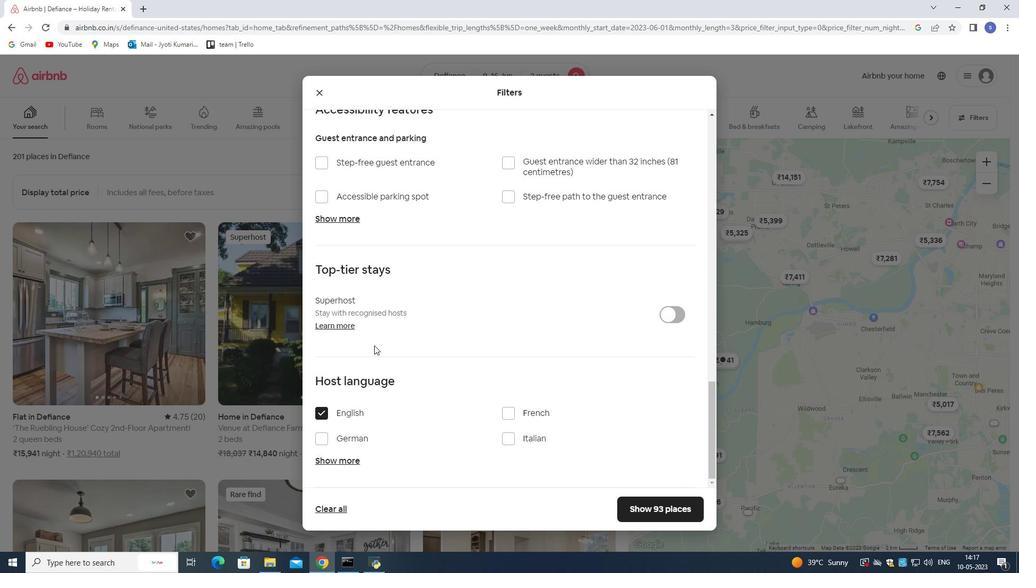 
Action: Mouse moved to (654, 513)
Screenshot: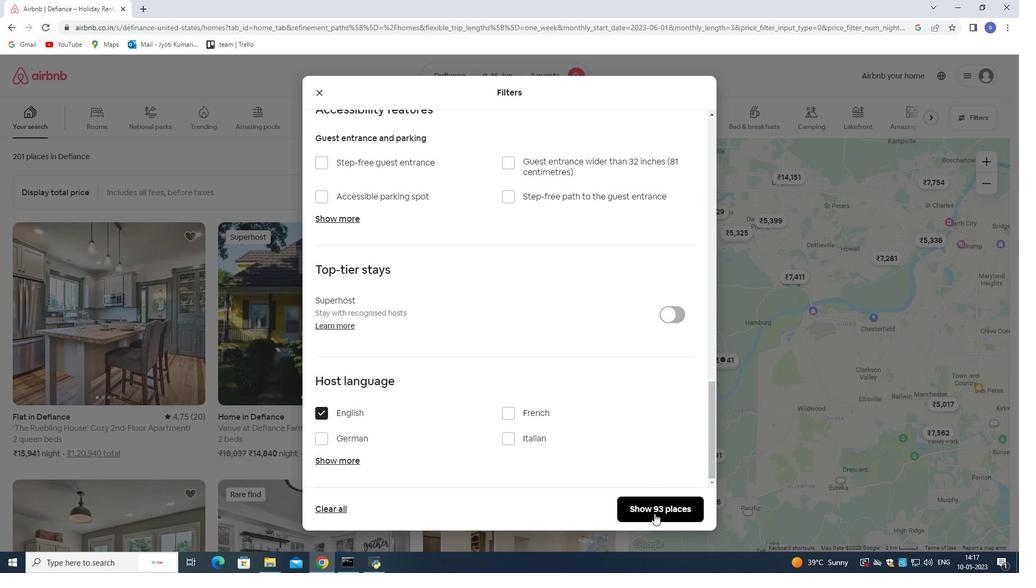 
Action: Mouse pressed left at (654, 513)
Screenshot: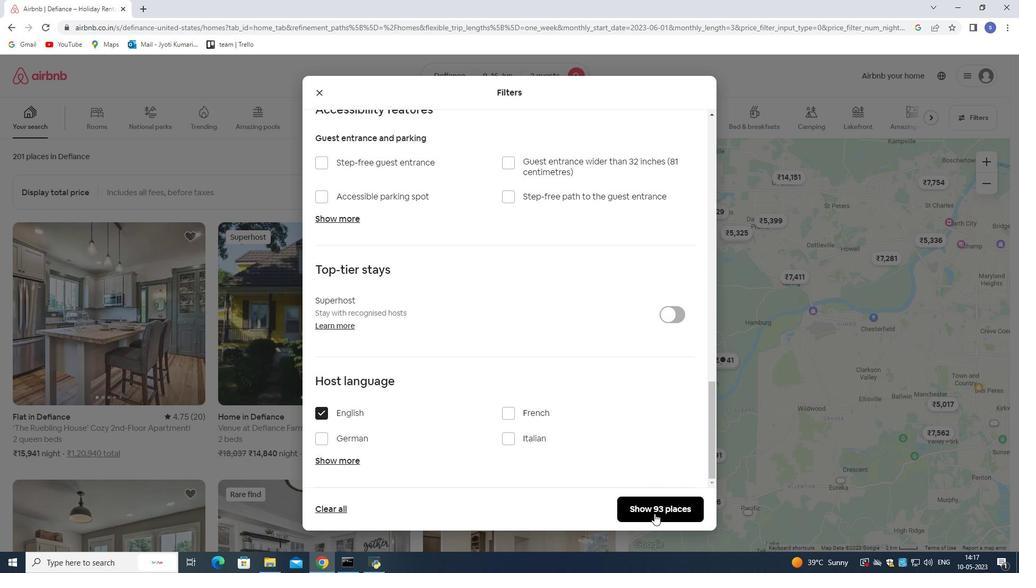 
Action: Mouse moved to (651, 509)
Screenshot: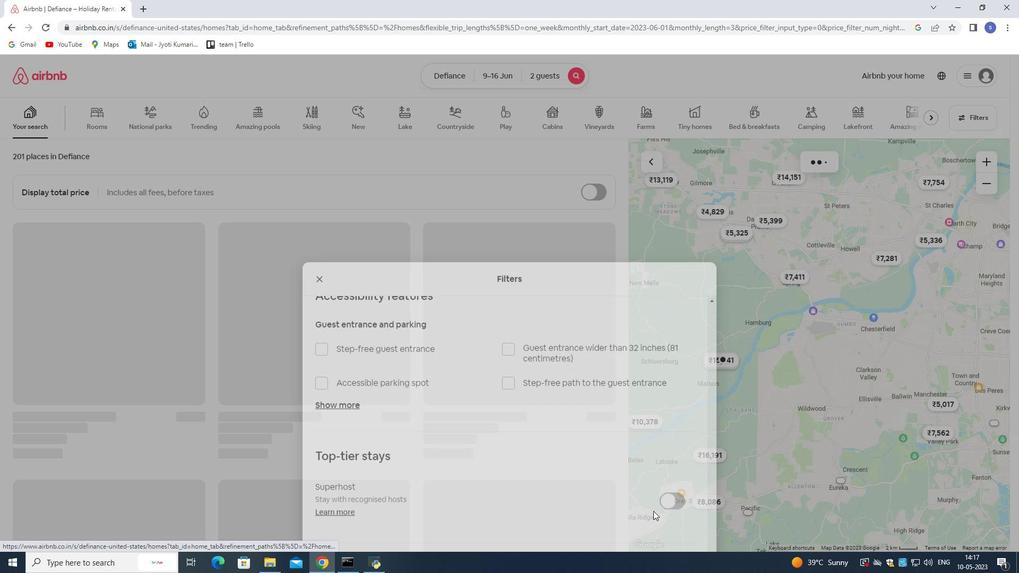 
